 Task: Find connections with filter location Niagara Falls with filter topic #Saaswith filter profile language Spanish with filter current company Wieden + Kennedy with filter school Principal L N Welingkar Institute of Management Development and Research L. N. Road, Opp. Matunga Gymkhana, Matunga (Central) Mumbai 400 019 with filter industry Book Publishing with filter service category Property Management with filter keywords title Tutor/Online Tutor
Action: Mouse moved to (250, 313)
Screenshot: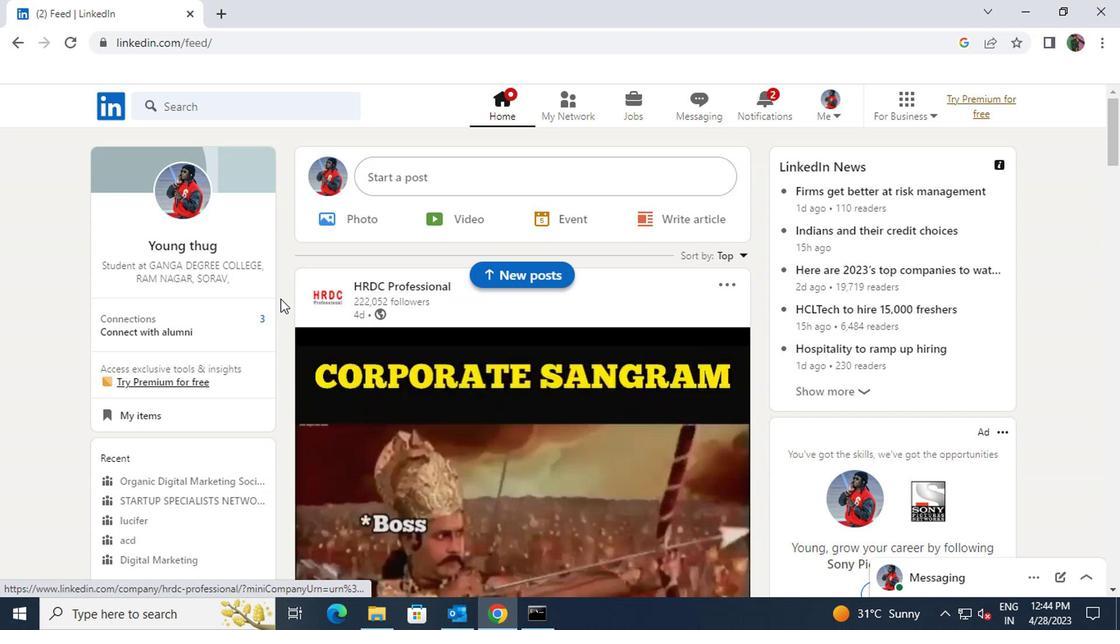 
Action: Mouse pressed left at (250, 313)
Screenshot: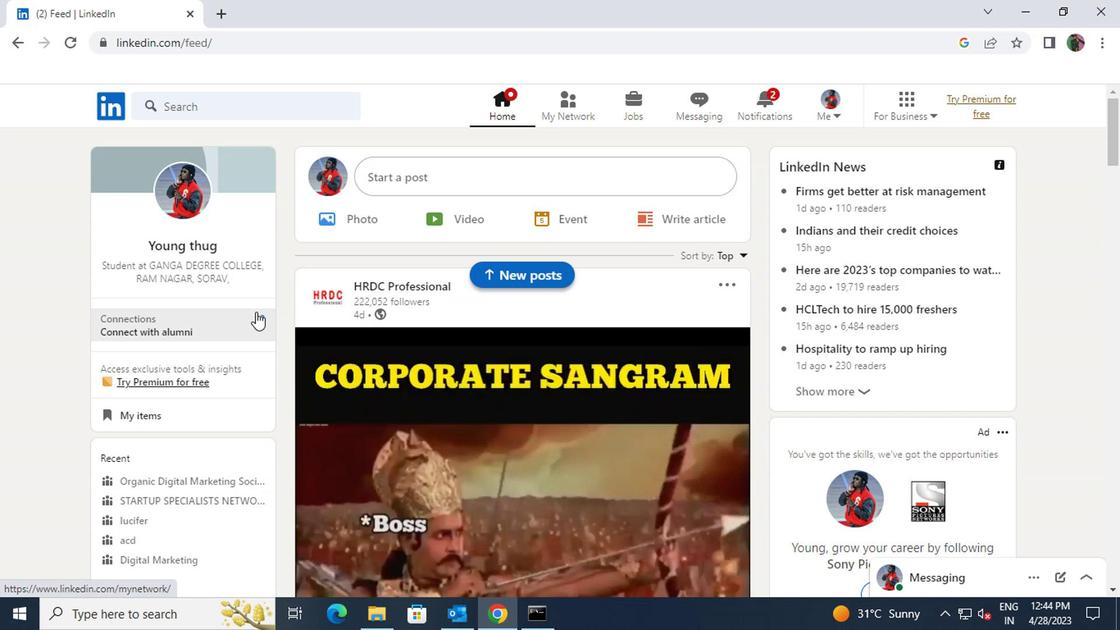 
Action: Mouse moved to (297, 196)
Screenshot: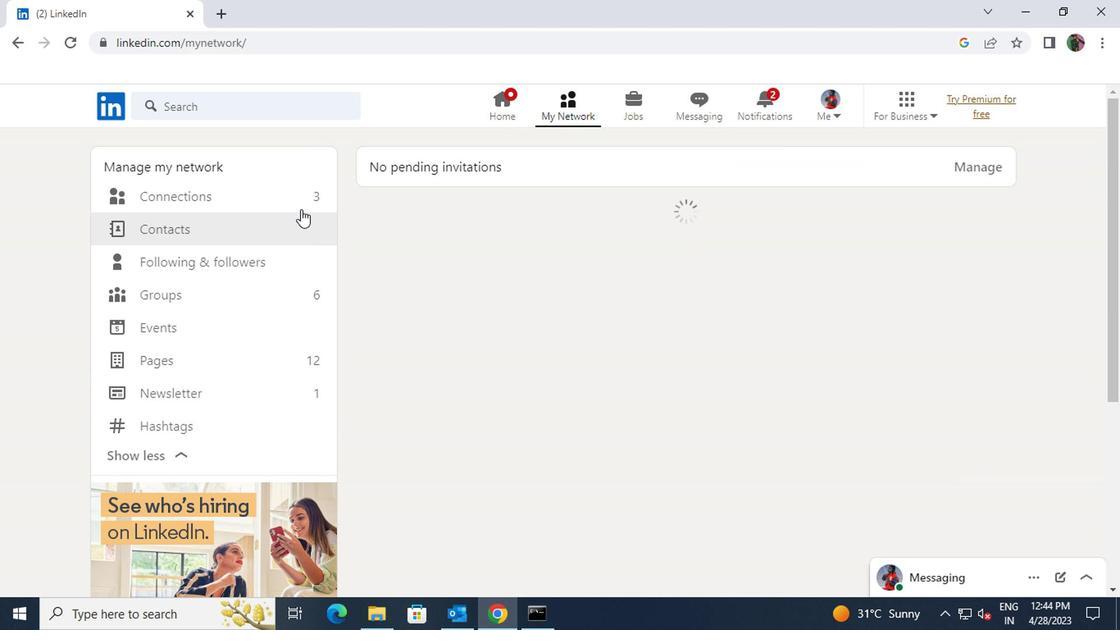 
Action: Mouse pressed left at (297, 196)
Screenshot: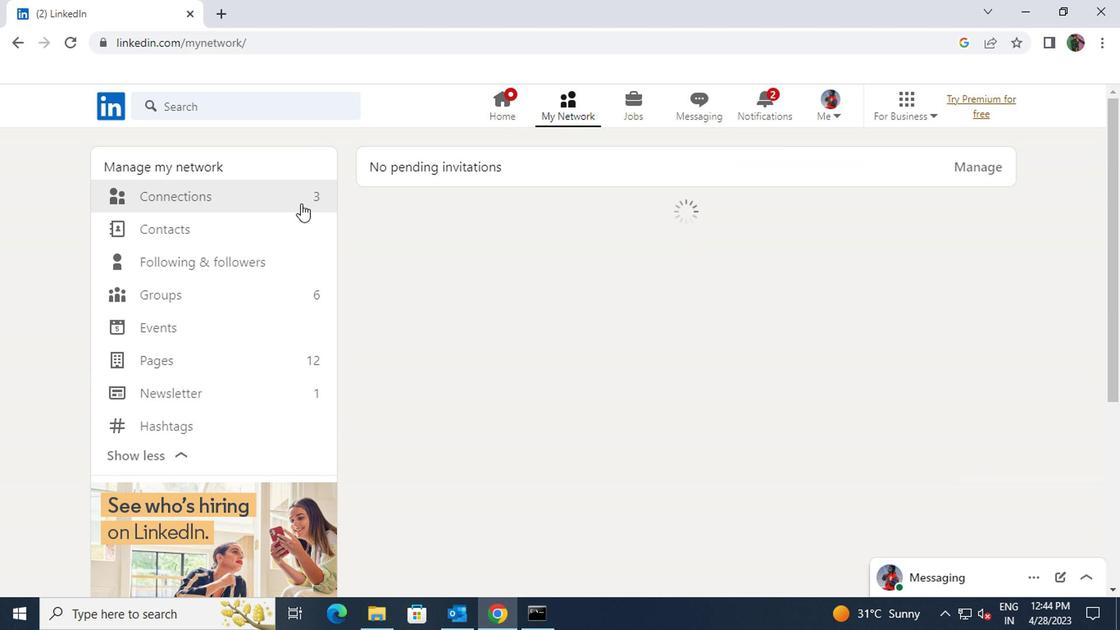 
Action: Mouse moved to (643, 197)
Screenshot: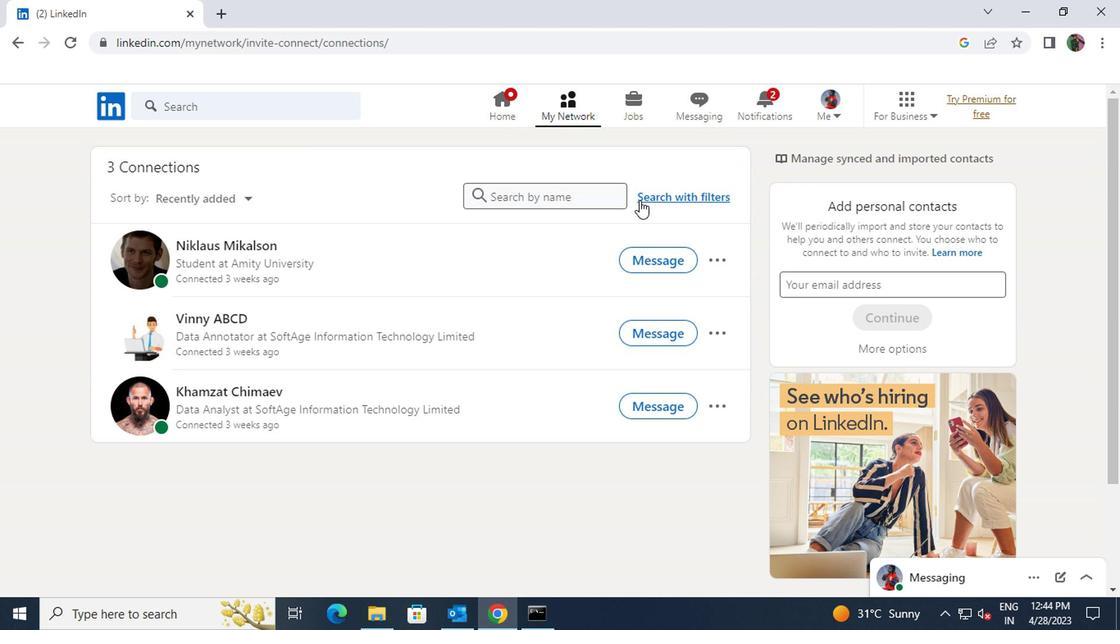 
Action: Mouse pressed left at (643, 197)
Screenshot: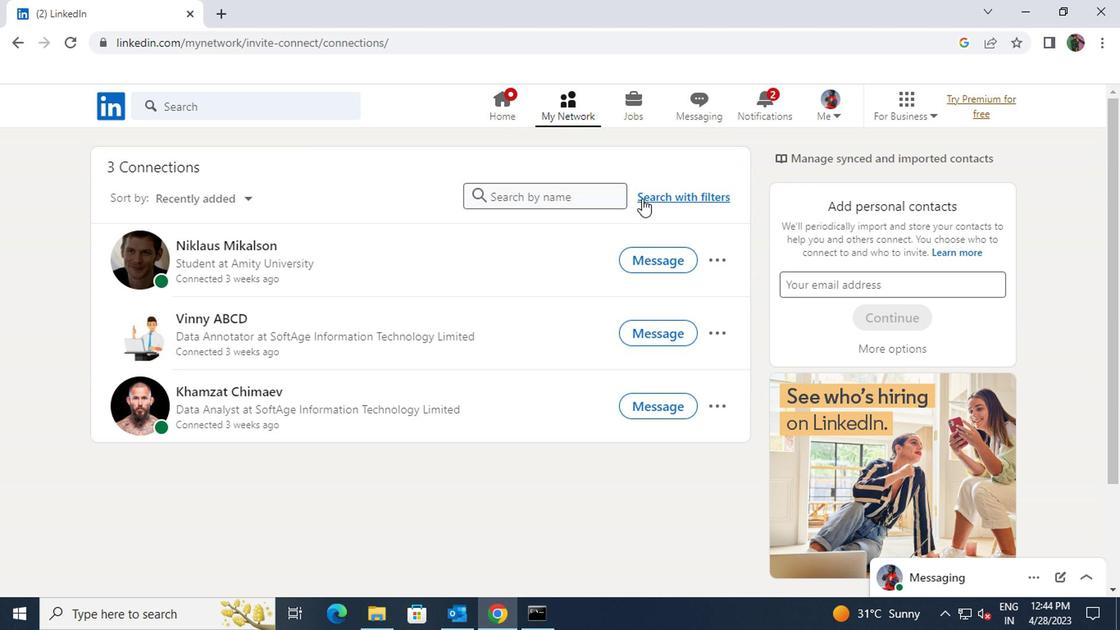 
Action: Mouse moved to (613, 149)
Screenshot: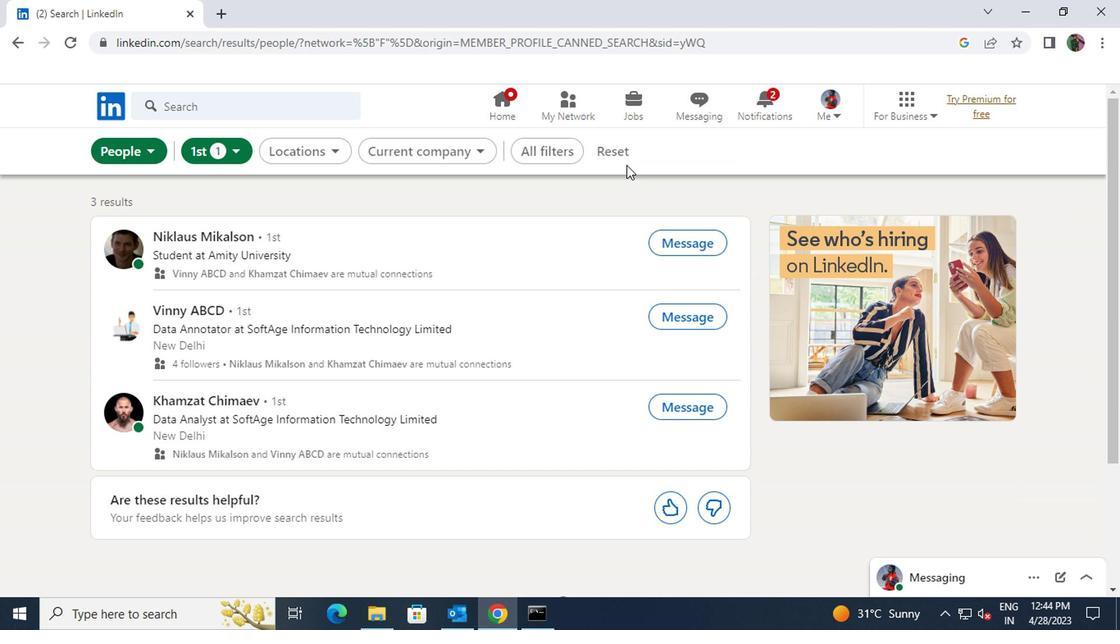 
Action: Mouse pressed left at (613, 149)
Screenshot: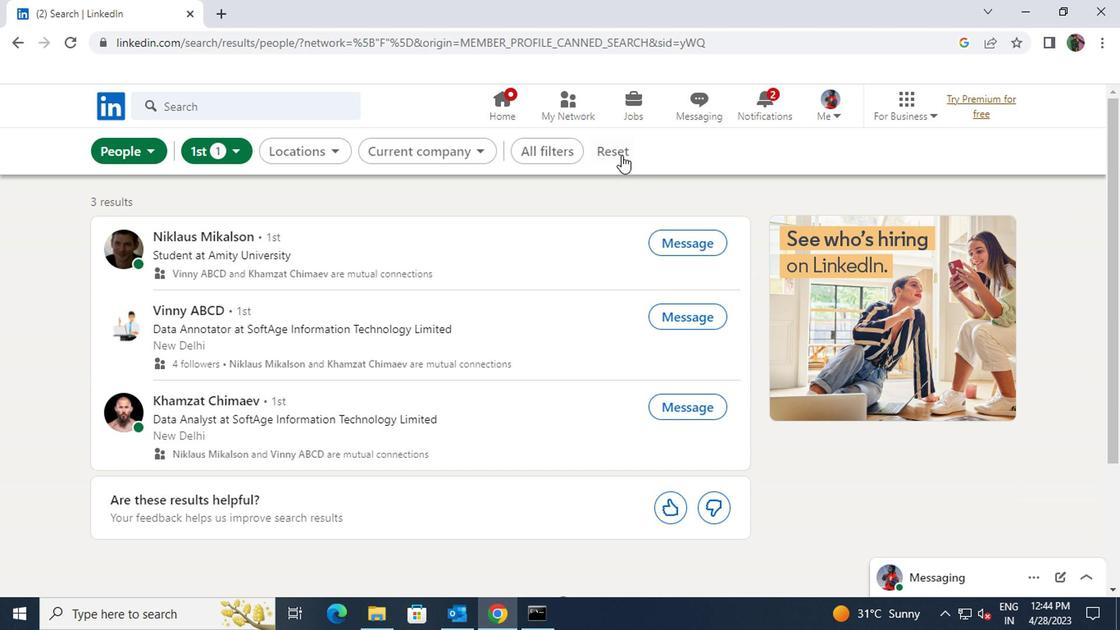 
Action: Mouse moved to (567, 154)
Screenshot: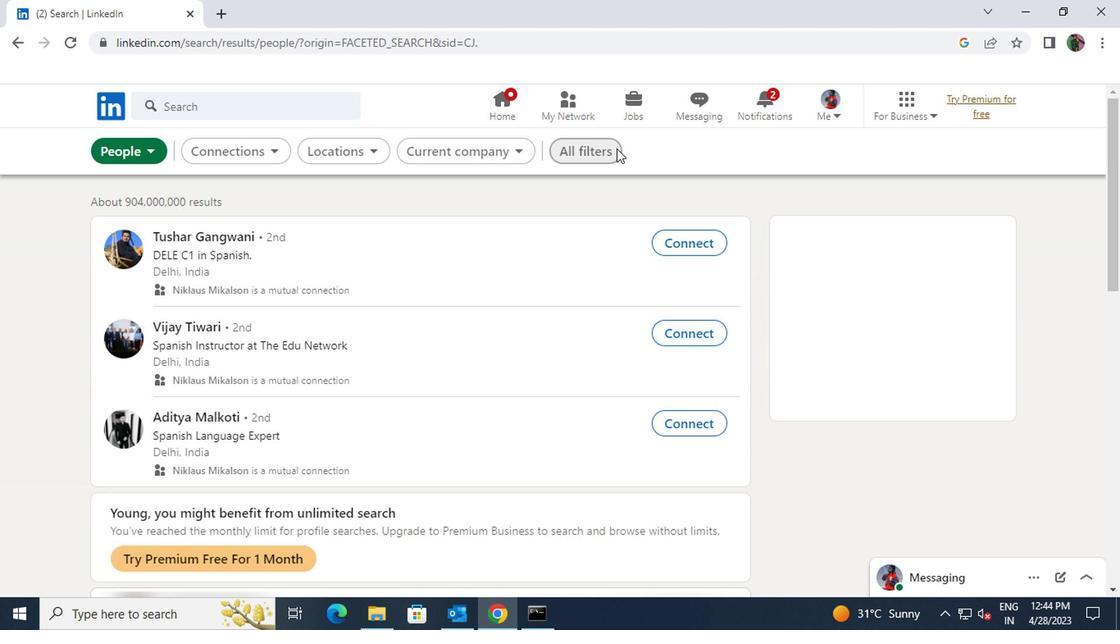 
Action: Mouse pressed left at (567, 154)
Screenshot: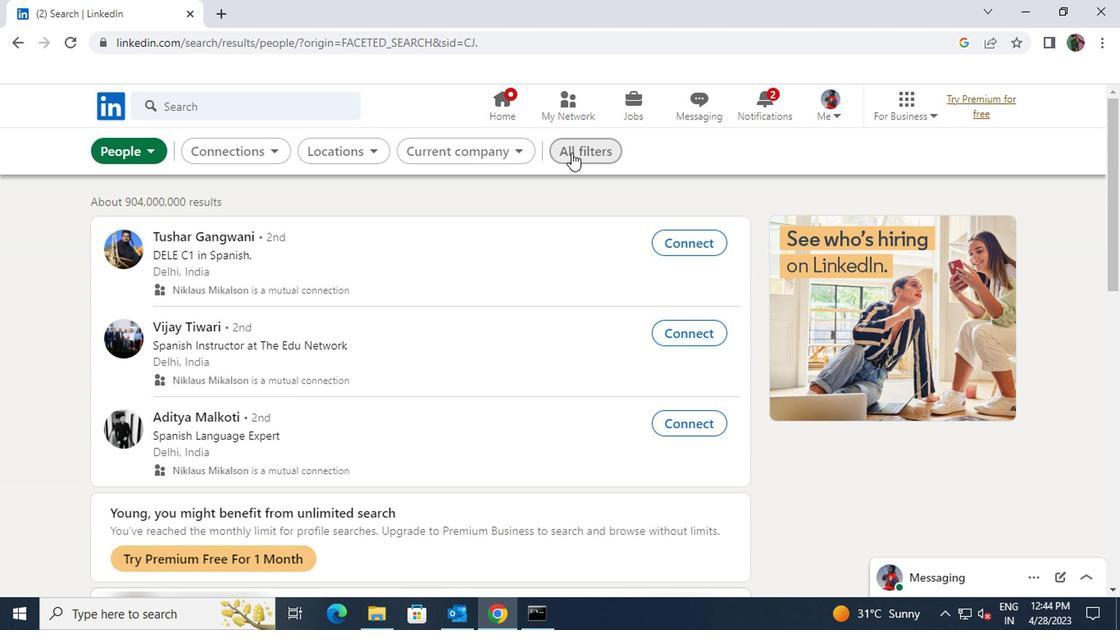 
Action: Mouse moved to (809, 363)
Screenshot: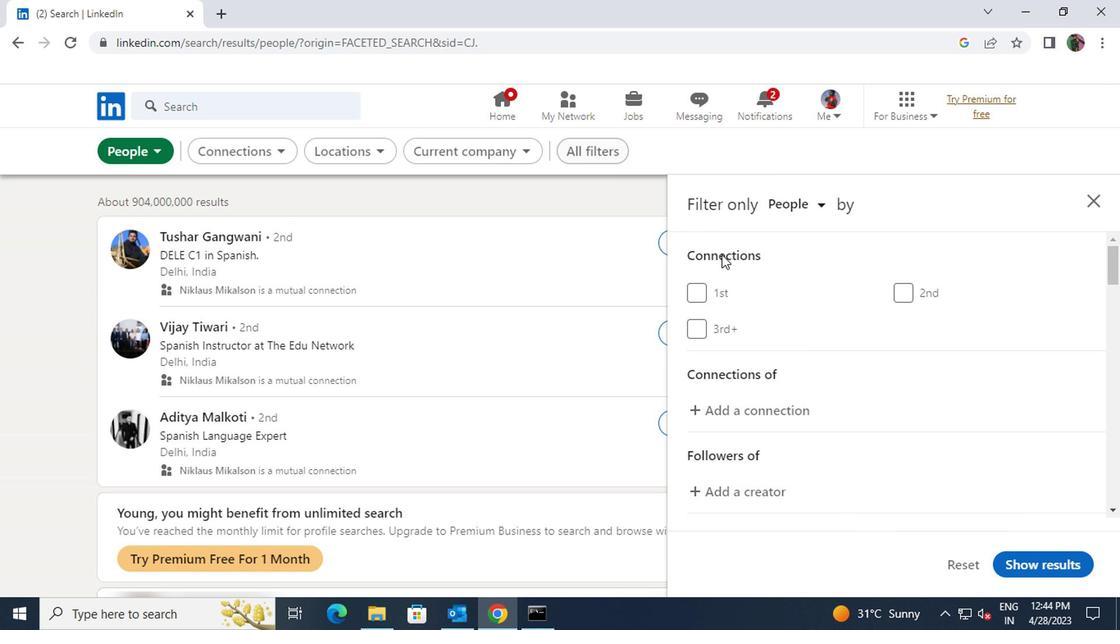 
Action: Mouse scrolled (809, 361) with delta (0, -1)
Screenshot: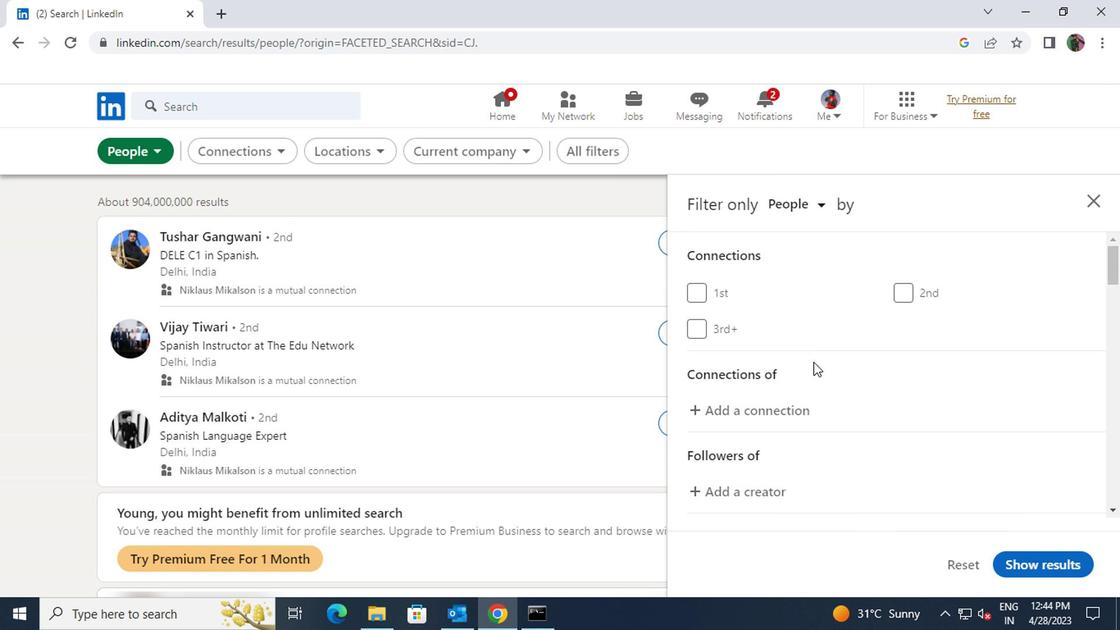 
Action: Mouse scrolled (809, 361) with delta (0, -1)
Screenshot: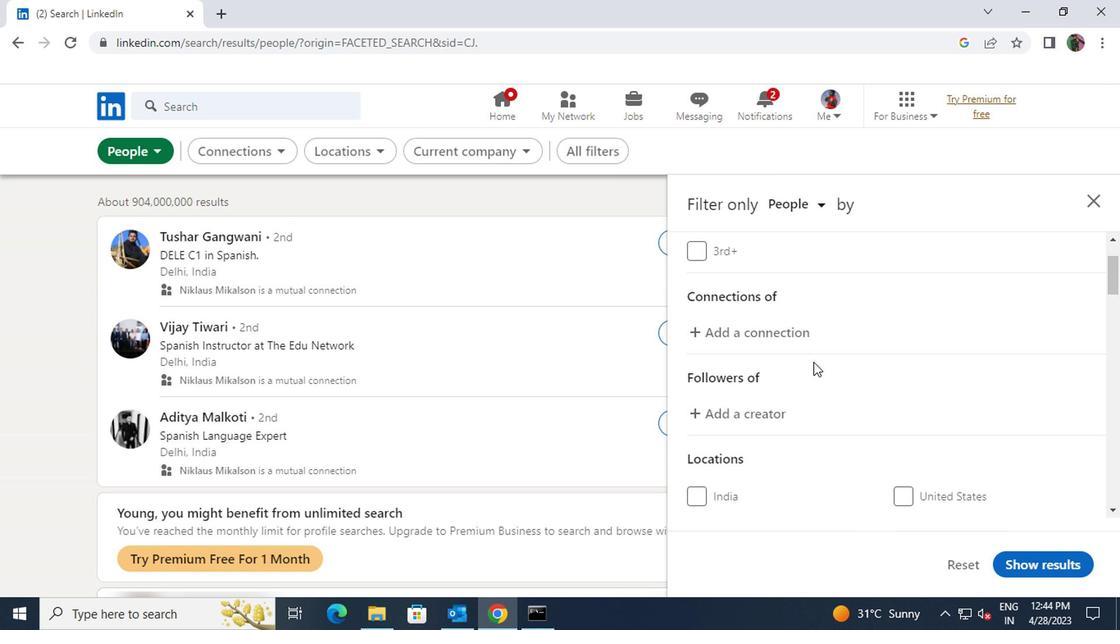 
Action: Mouse scrolled (809, 361) with delta (0, -1)
Screenshot: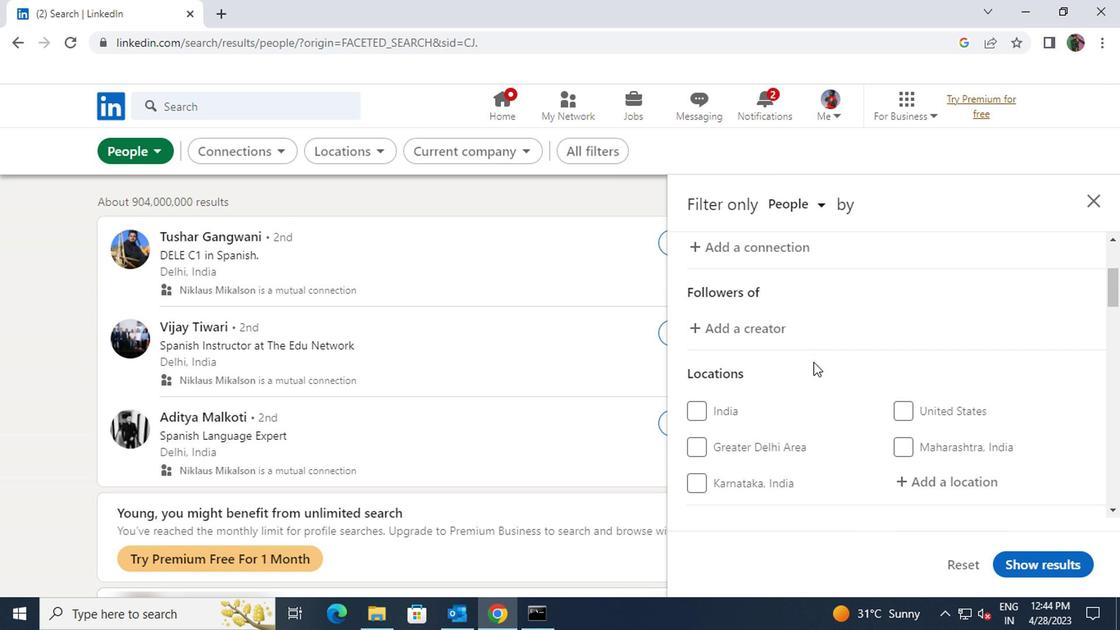 
Action: Mouse moved to (896, 390)
Screenshot: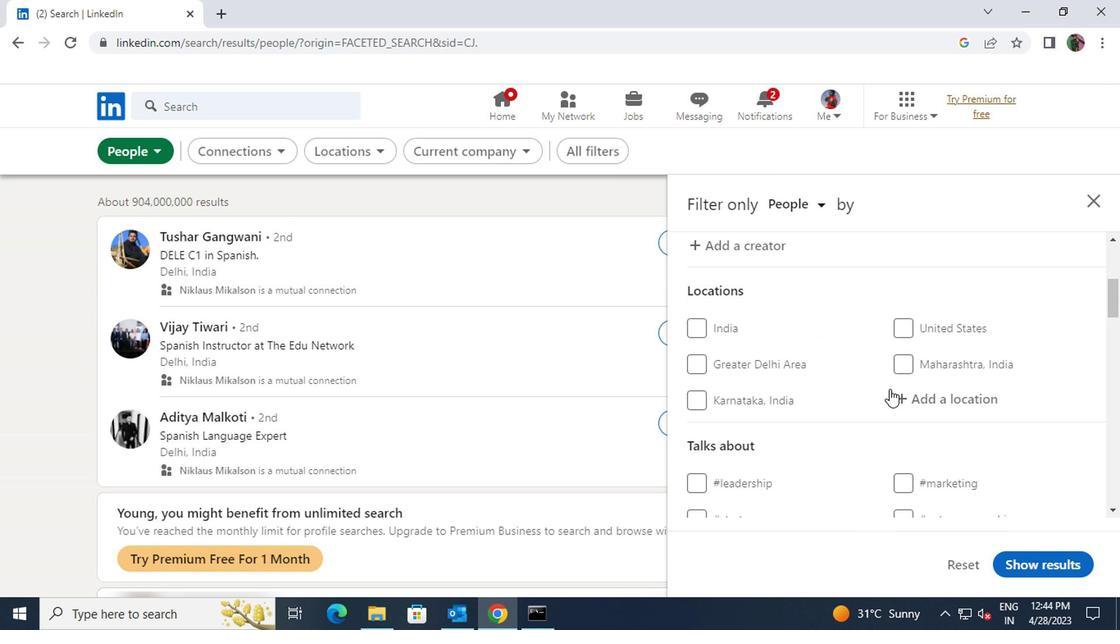 
Action: Mouse pressed left at (896, 390)
Screenshot: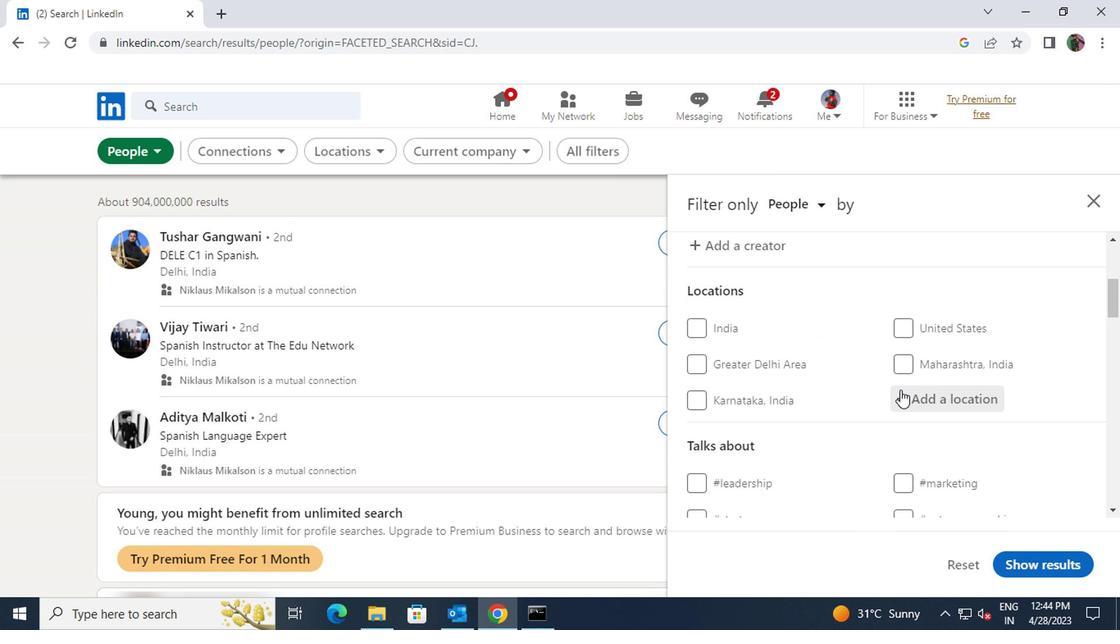 
Action: Key pressed <Key.shift>NIAGARA<Key.space>FALL
Screenshot: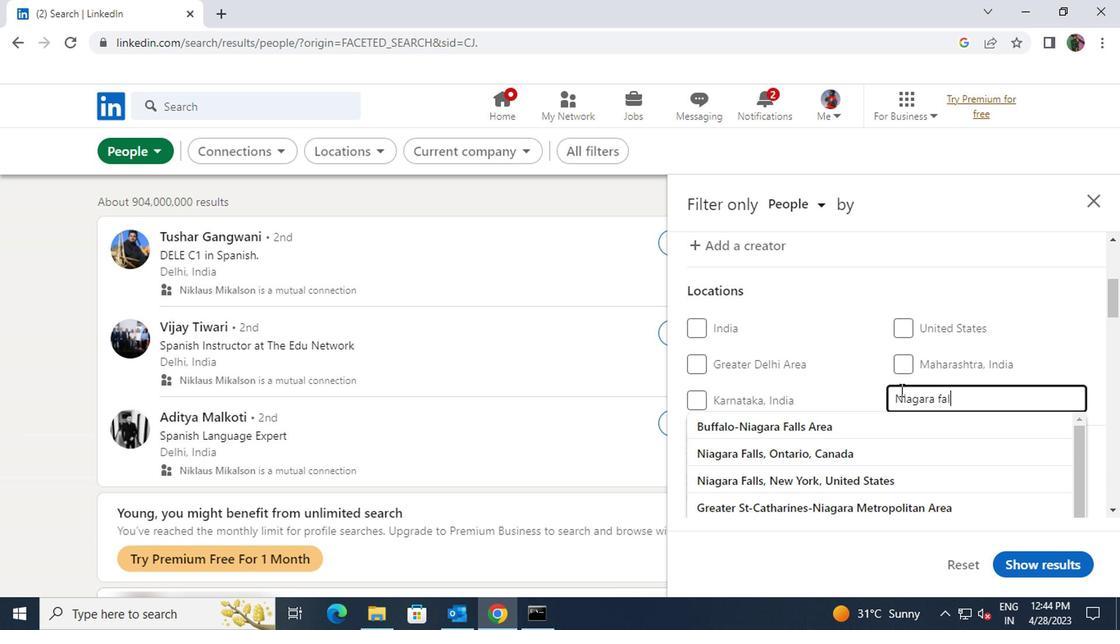 
Action: Mouse moved to (890, 421)
Screenshot: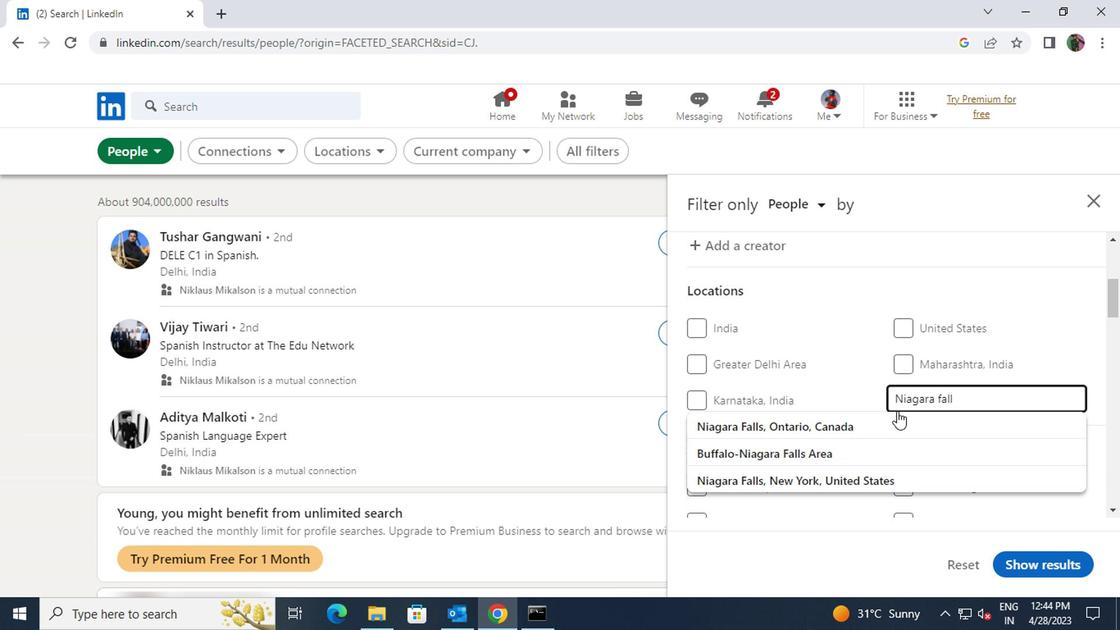 
Action: Mouse pressed left at (890, 421)
Screenshot: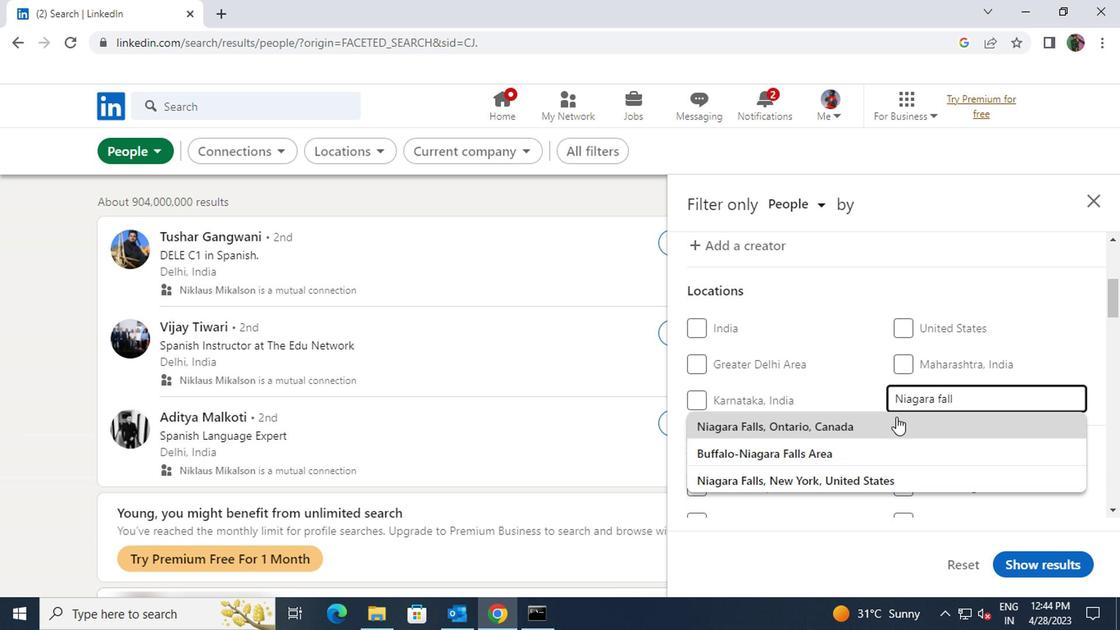 
Action: Mouse scrolled (890, 420) with delta (0, -1)
Screenshot: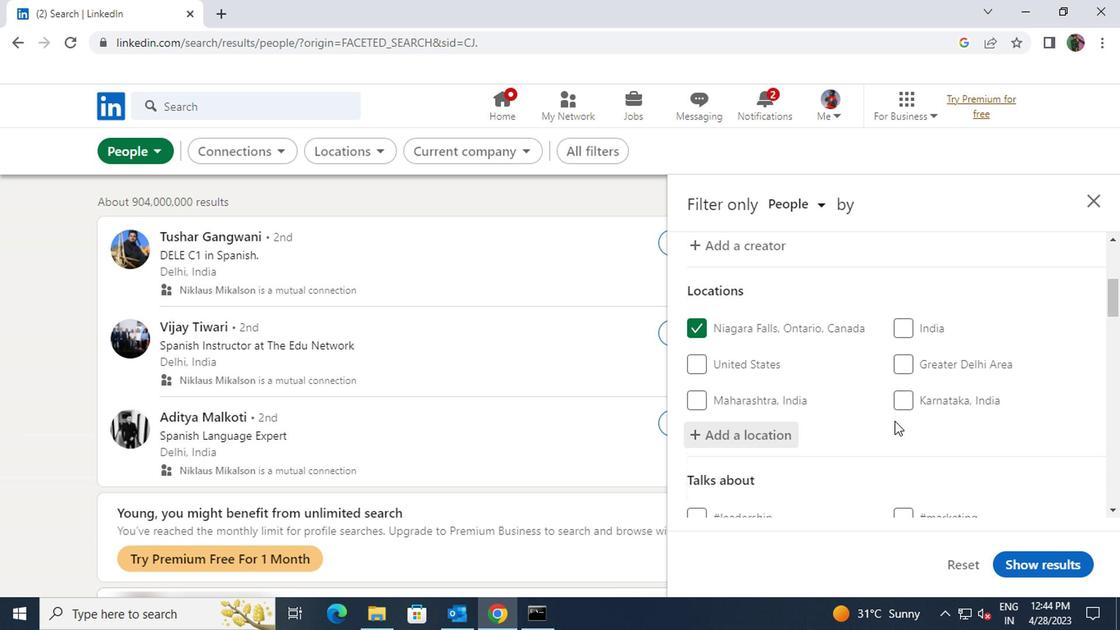 
Action: Mouse scrolled (890, 420) with delta (0, -1)
Screenshot: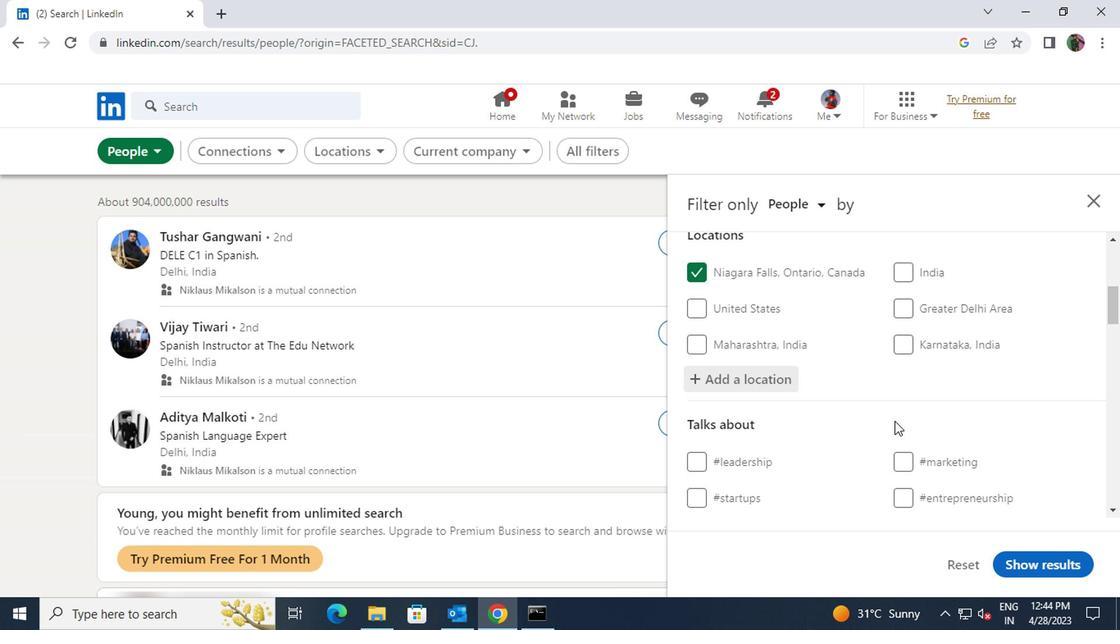 
Action: Mouse moved to (926, 428)
Screenshot: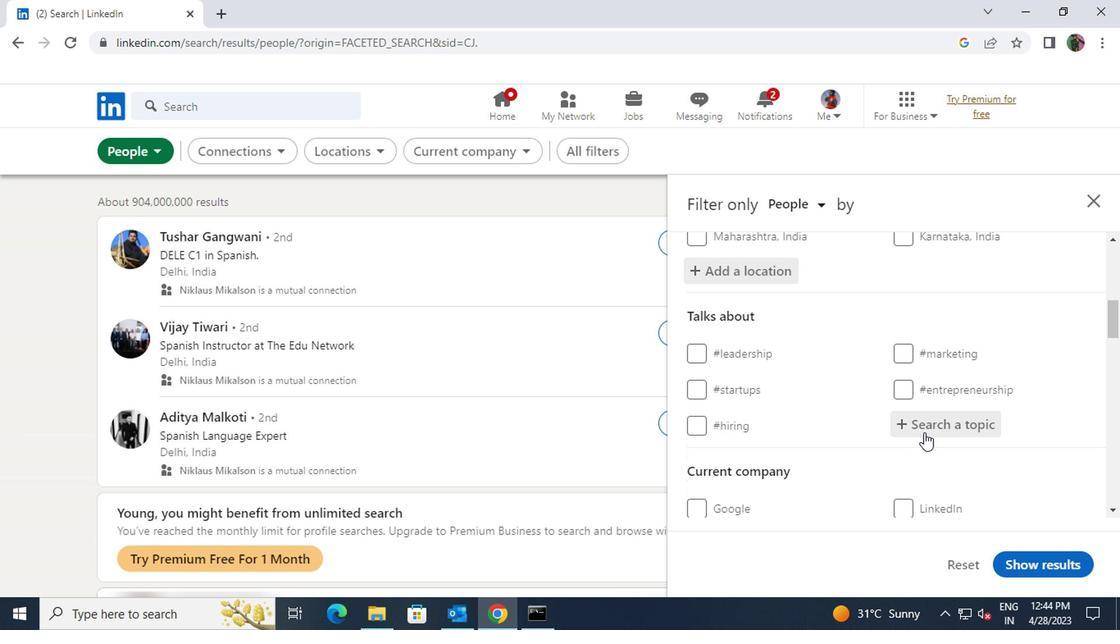 
Action: Mouse pressed left at (926, 428)
Screenshot: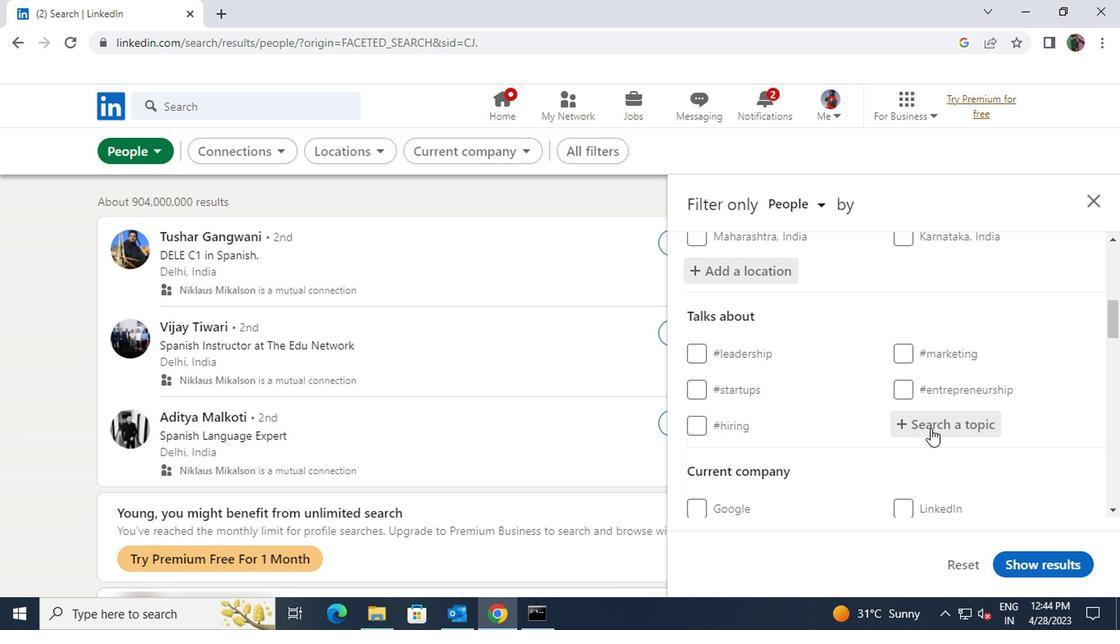 
Action: Key pressed <Key.shift><Key.shift><Key.shift><Key.shift>SAA
Screenshot: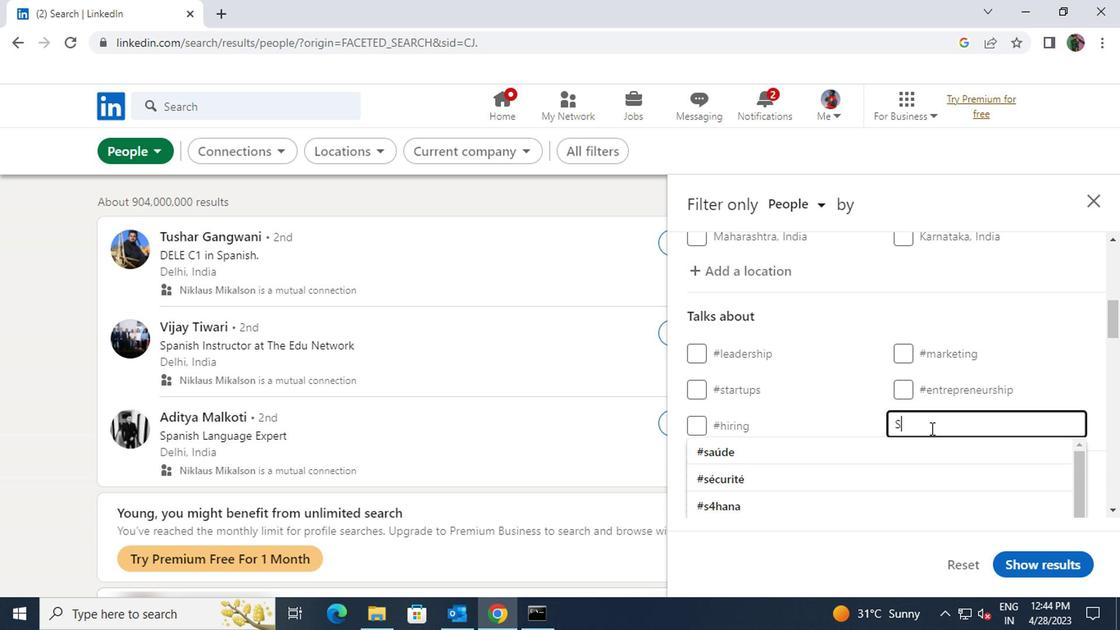 
Action: Mouse moved to (912, 440)
Screenshot: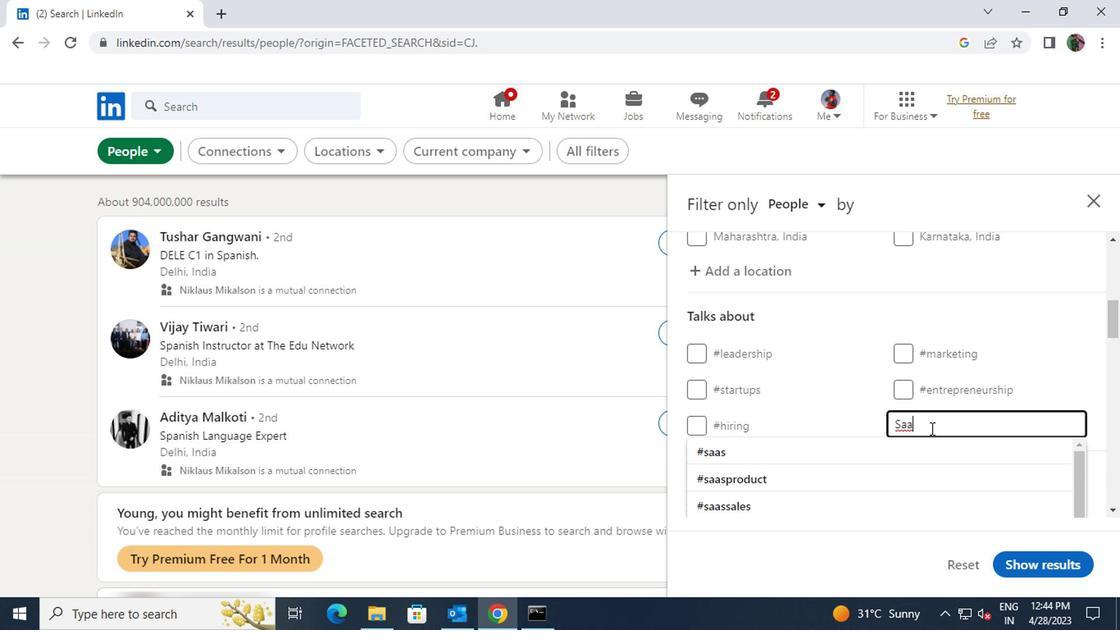 
Action: Mouse pressed left at (912, 440)
Screenshot: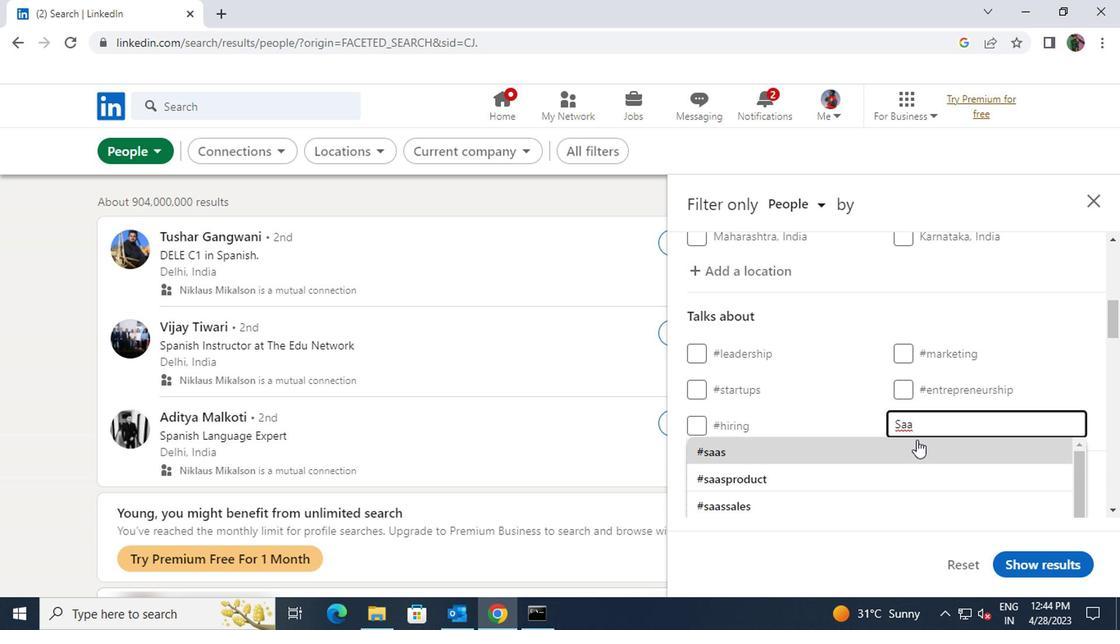 
Action: Mouse scrolled (912, 440) with delta (0, 0)
Screenshot: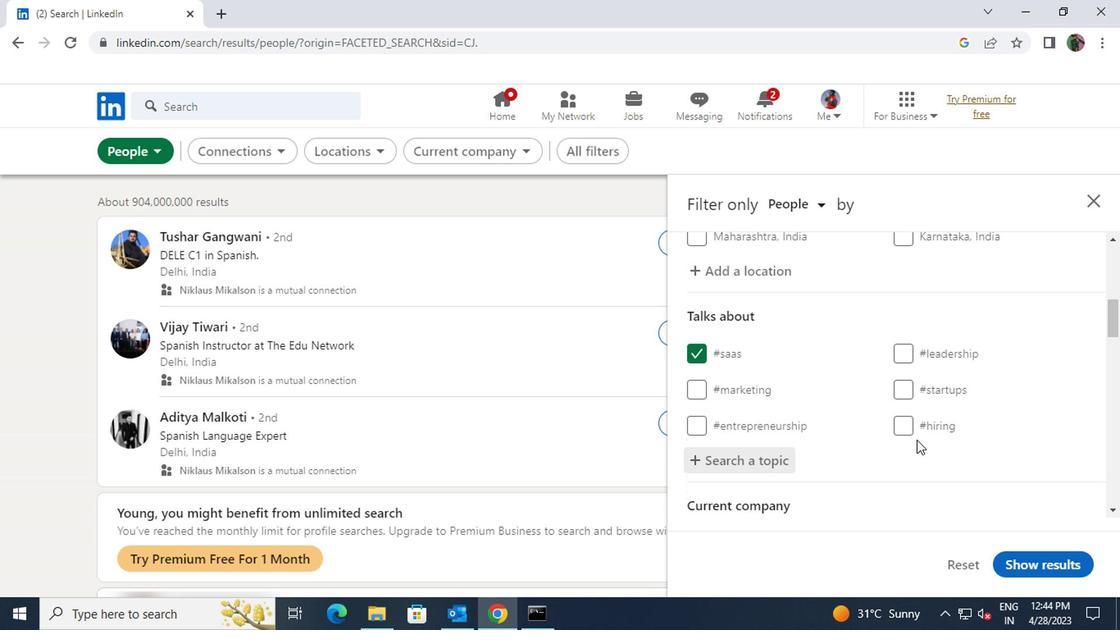 
Action: Mouse scrolled (912, 440) with delta (0, 0)
Screenshot: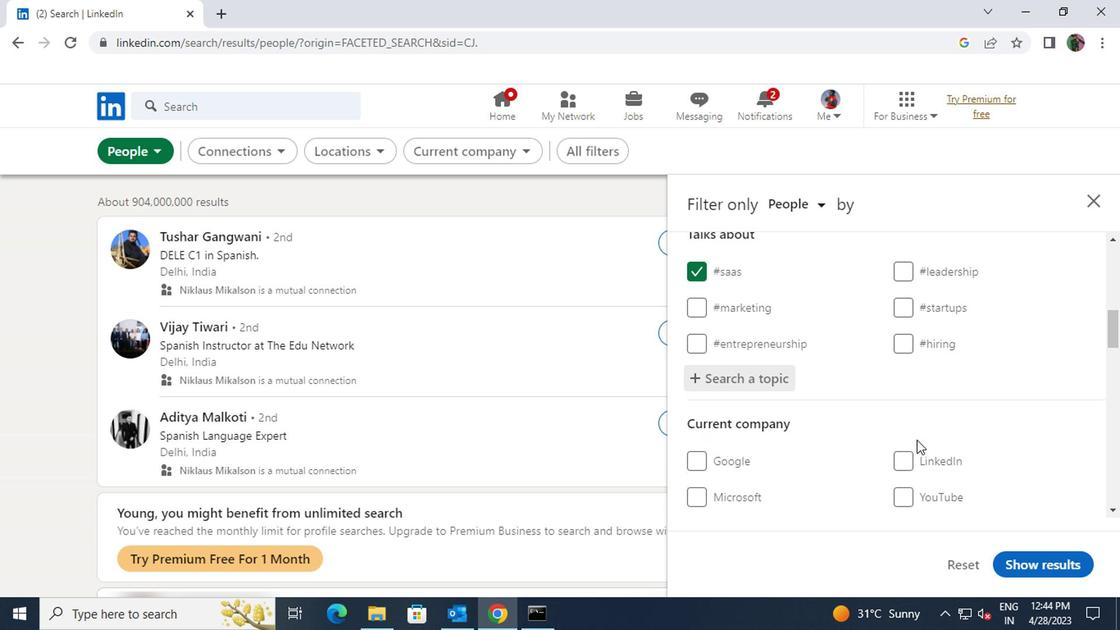 
Action: Mouse scrolled (912, 440) with delta (0, 0)
Screenshot: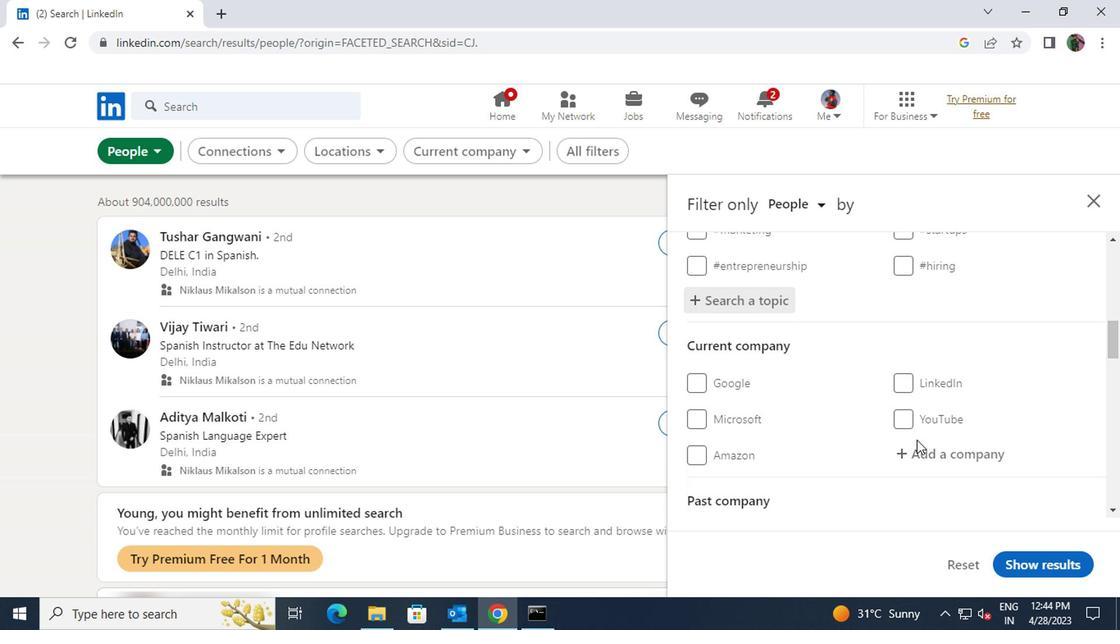 
Action: Mouse scrolled (912, 440) with delta (0, 0)
Screenshot: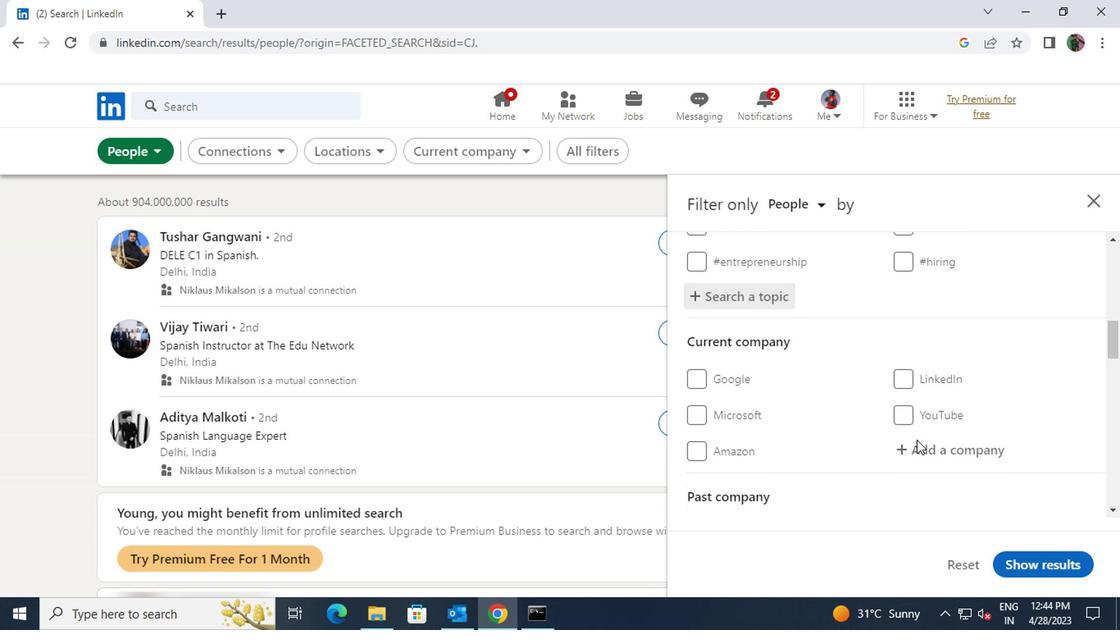 
Action: Mouse scrolled (912, 440) with delta (0, 0)
Screenshot: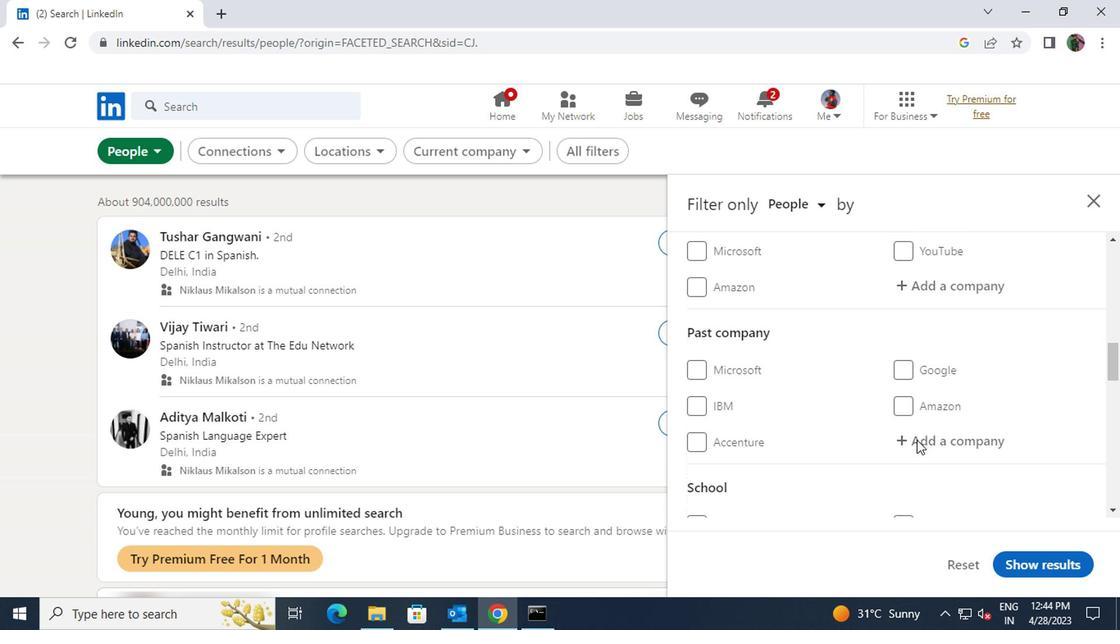 
Action: Mouse scrolled (912, 440) with delta (0, 0)
Screenshot: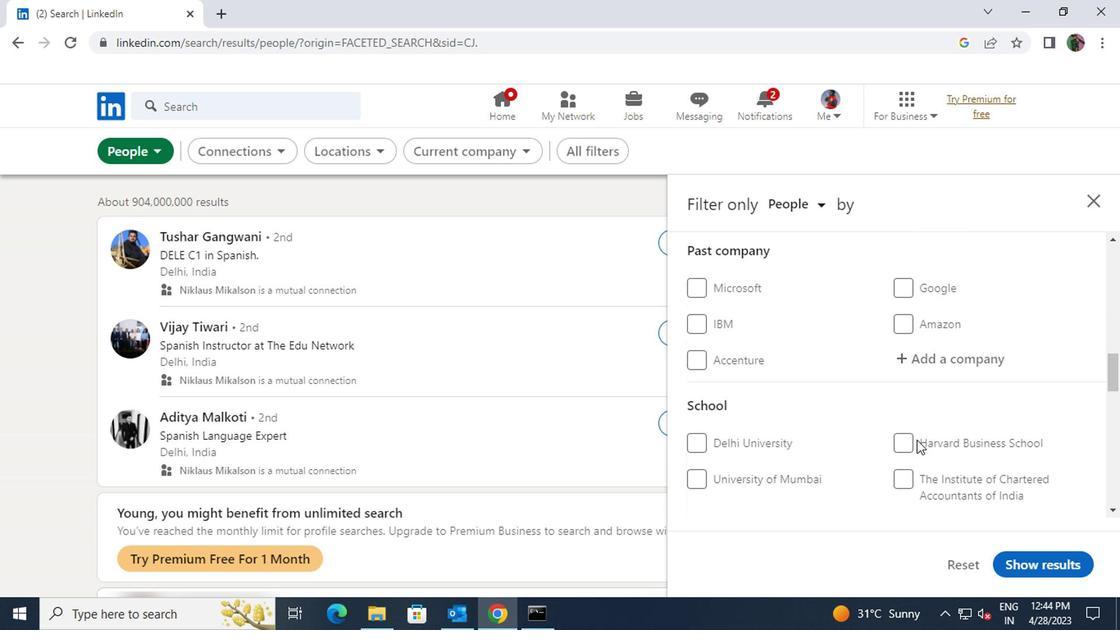 
Action: Mouse scrolled (912, 440) with delta (0, 0)
Screenshot: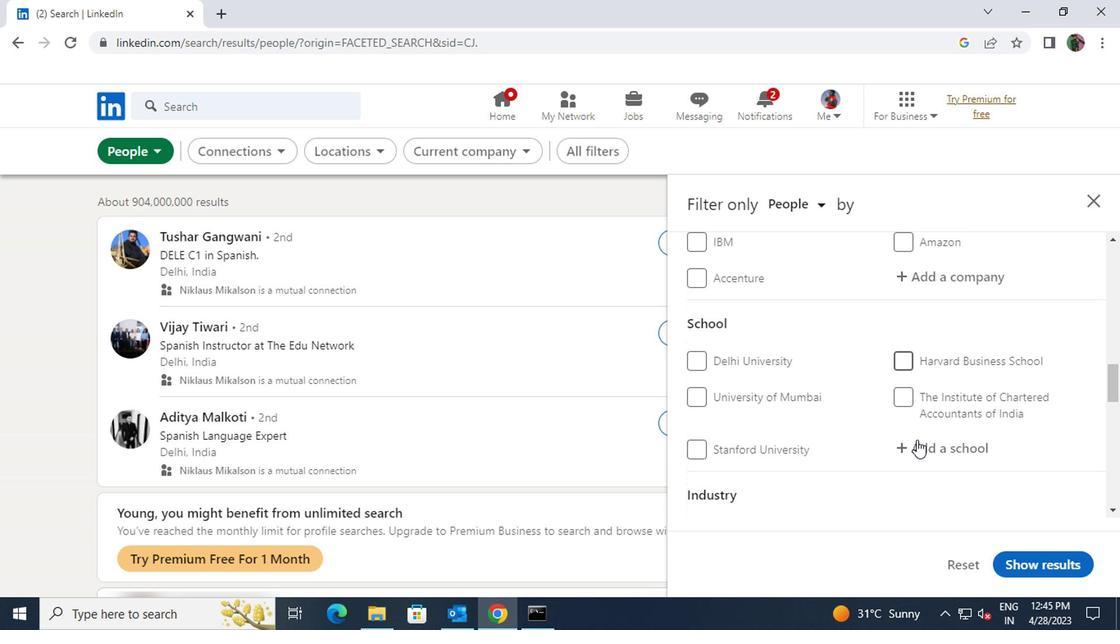 
Action: Mouse scrolled (912, 440) with delta (0, 0)
Screenshot: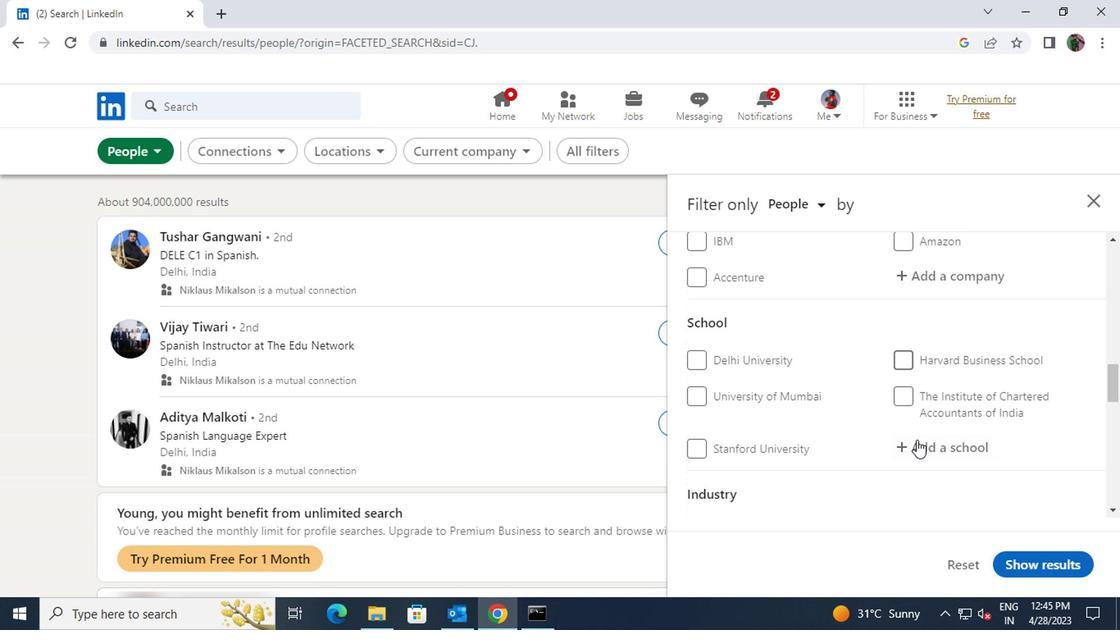 
Action: Mouse scrolled (912, 440) with delta (0, 0)
Screenshot: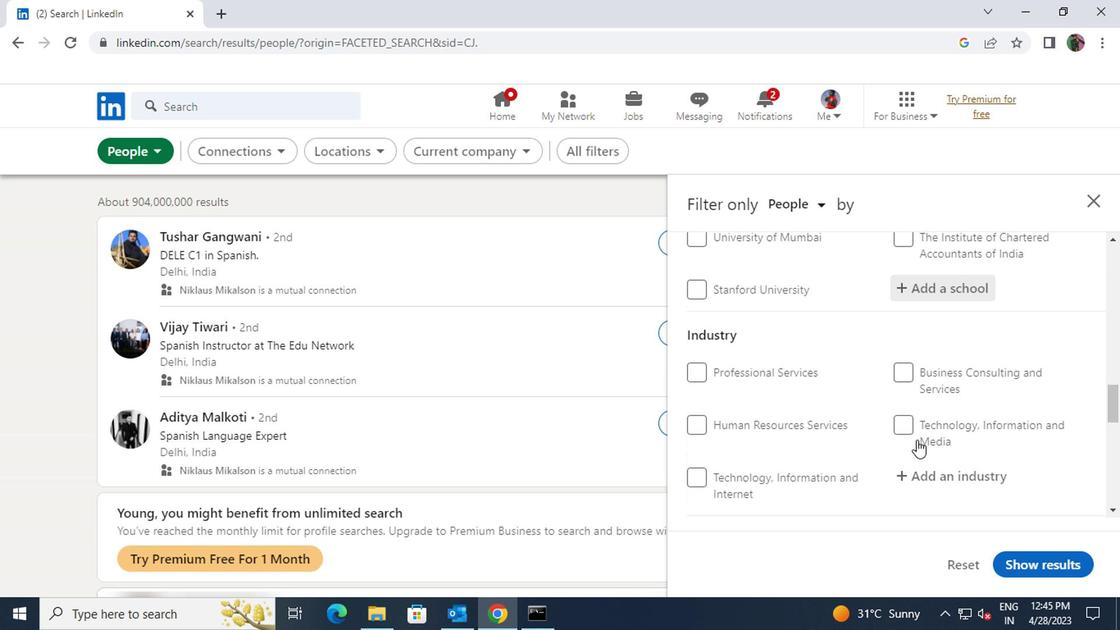 
Action: Mouse scrolled (912, 440) with delta (0, 0)
Screenshot: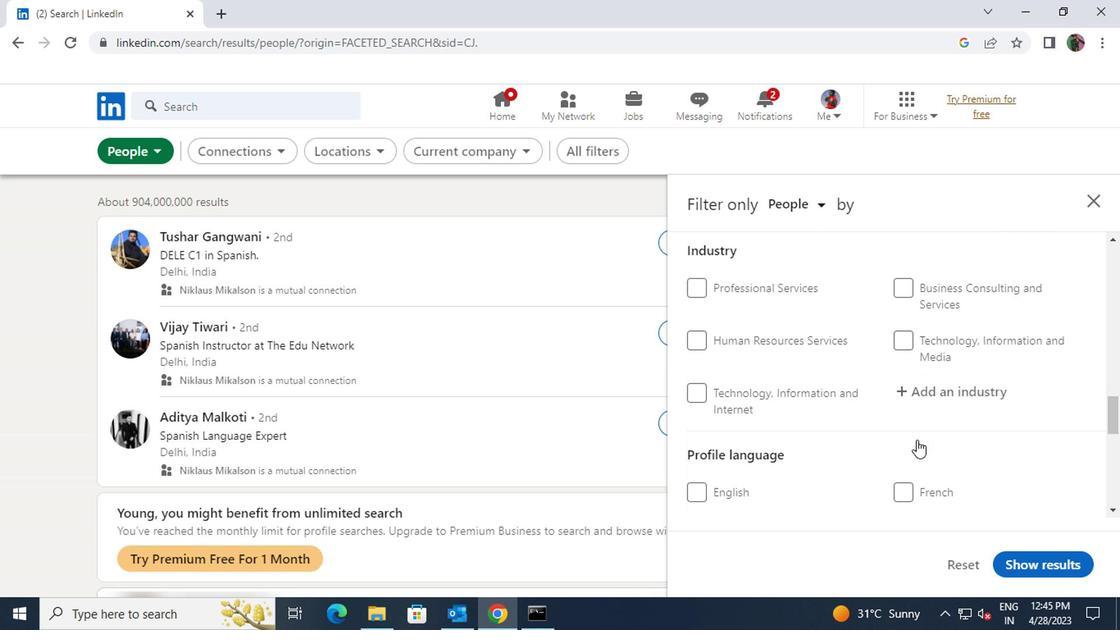 
Action: Mouse moved to (693, 444)
Screenshot: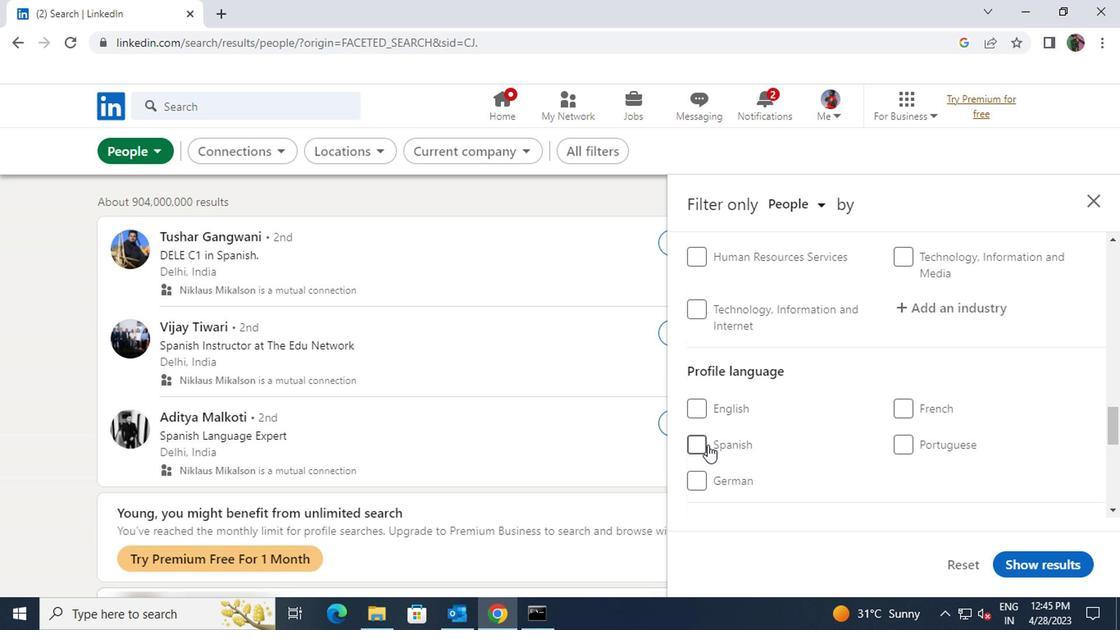 
Action: Mouse pressed left at (693, 444)
Screenshot: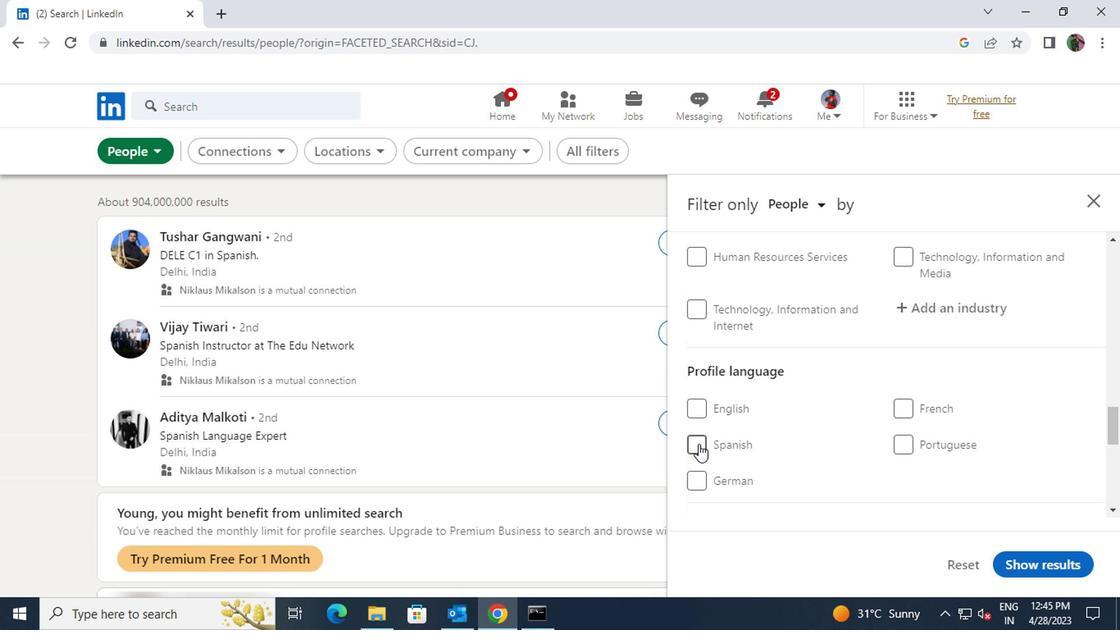 
Action: Mouse moved to (855, 444)
Screenshot: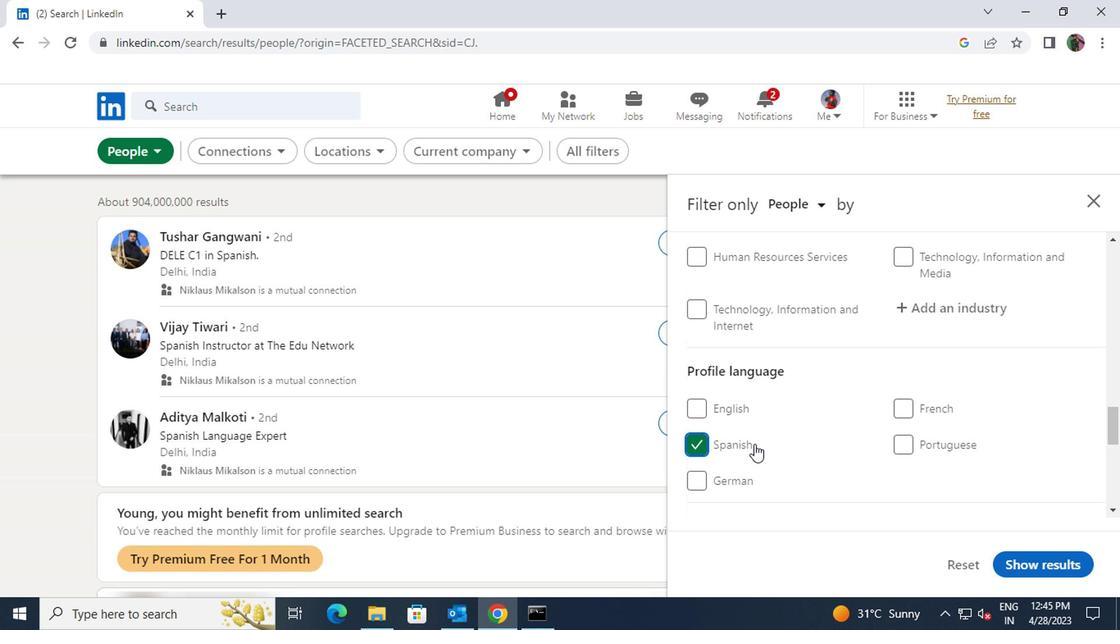 
Action: Mouse scrolled (855, 445) with delta (0, 0)
Screenshot: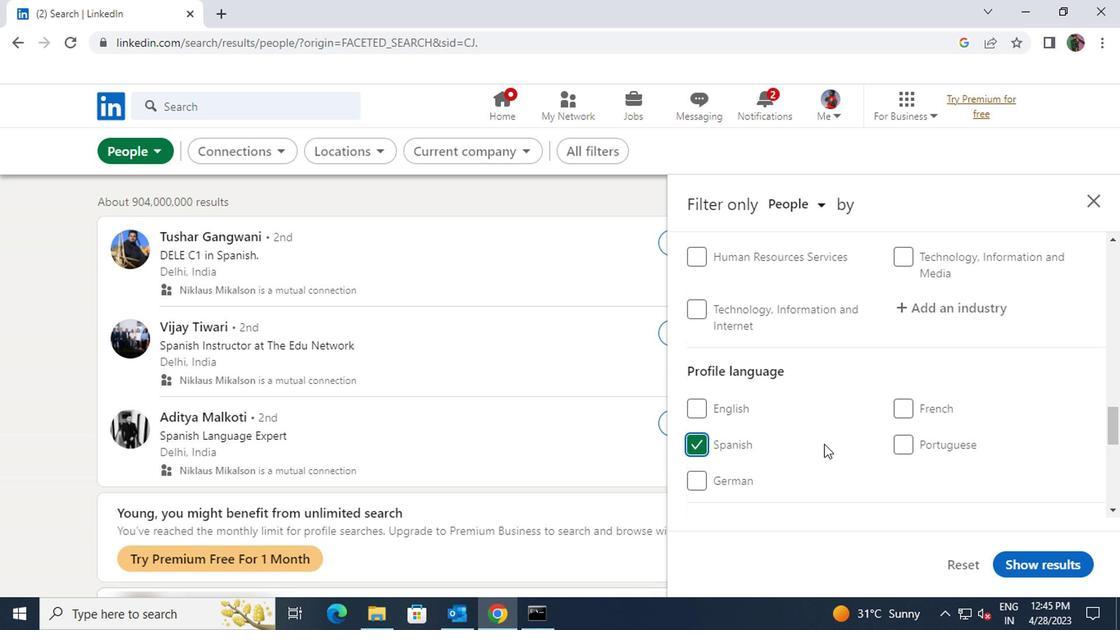 
Action: Mouse scrolled (855, 445) with delta (0, 0)
Screenshot: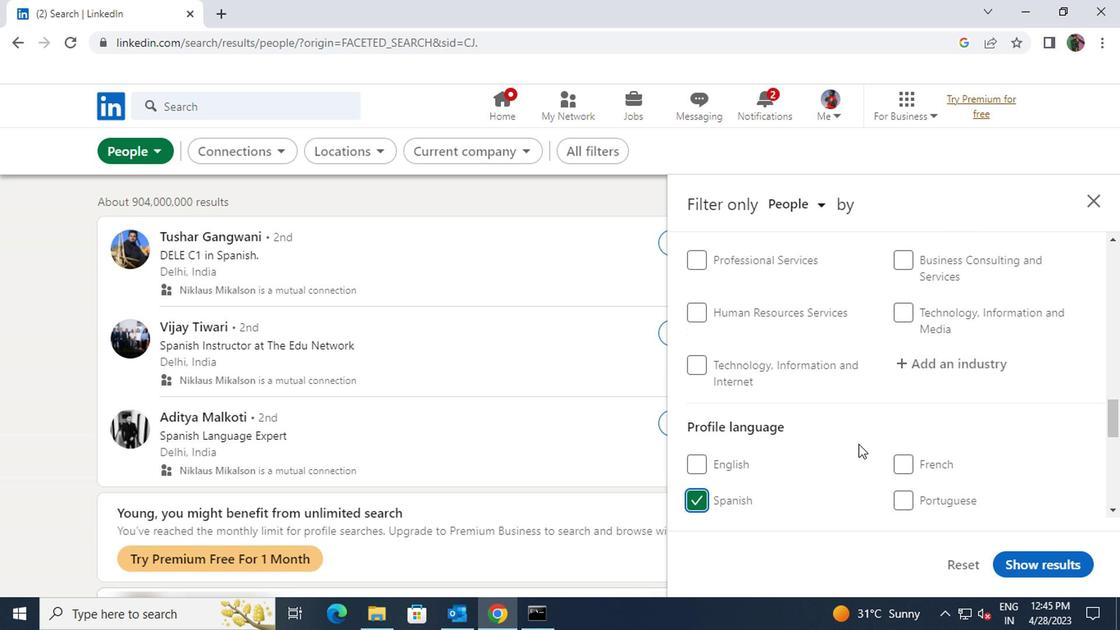
Action: Mouse scrolled (855, 445) with delta (0, 0)
Screenshot: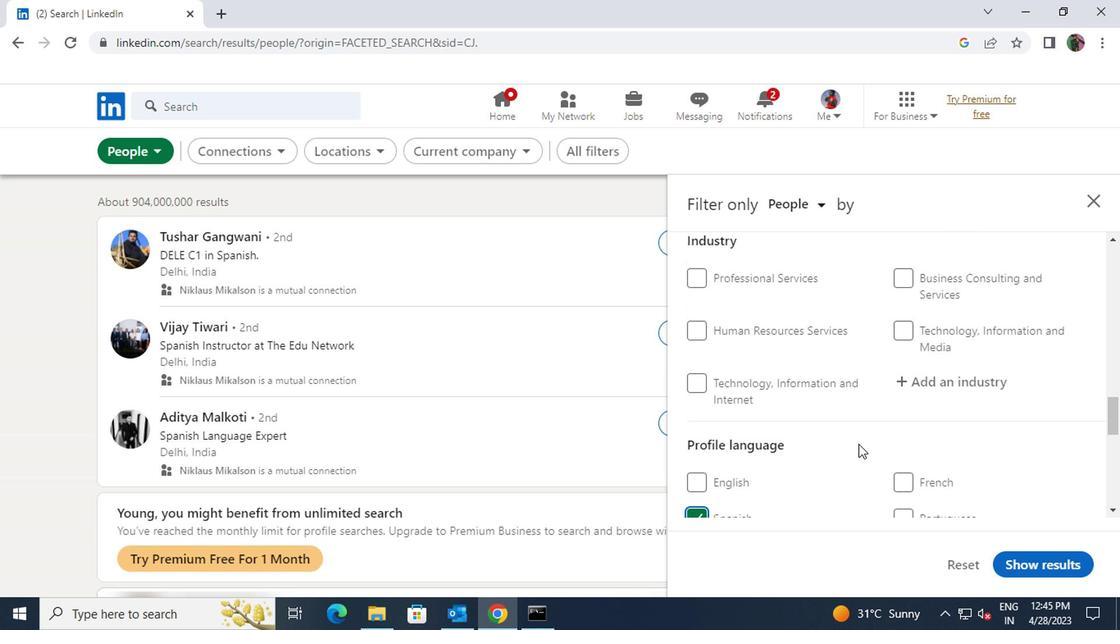 
Action: Mouse scrolled (855, 445) with delta (0, 0)
Screenshot: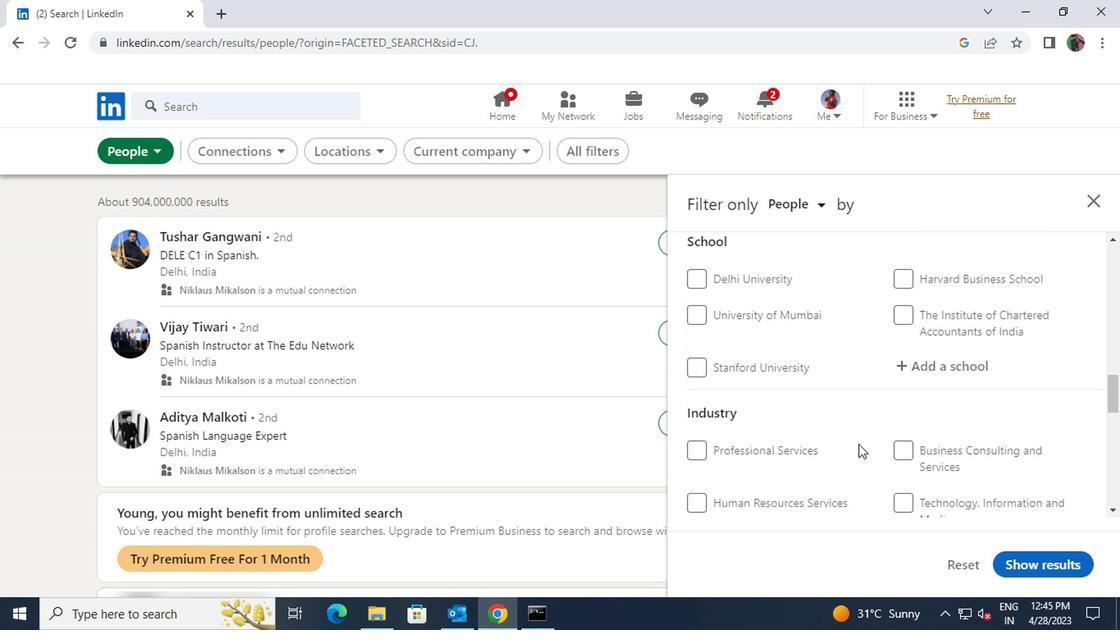 
Action: Mouse scrolled (855, 445) with delta (0, 0)
Screenshot: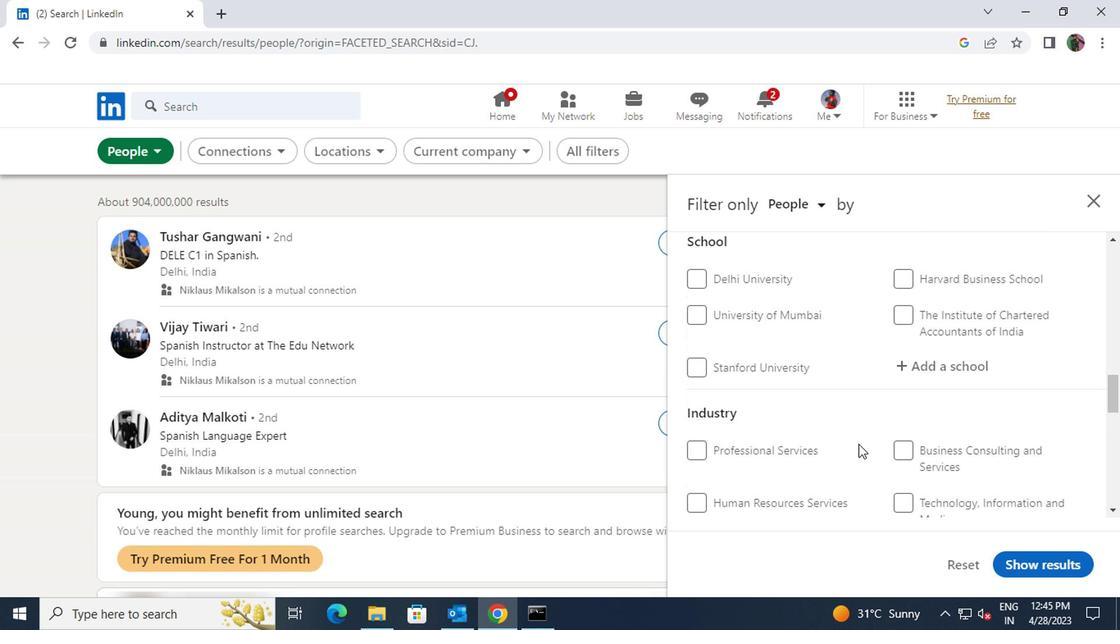 
Action: Mouse scrolled (855, 445) with delta (0, 0)
Screenshot: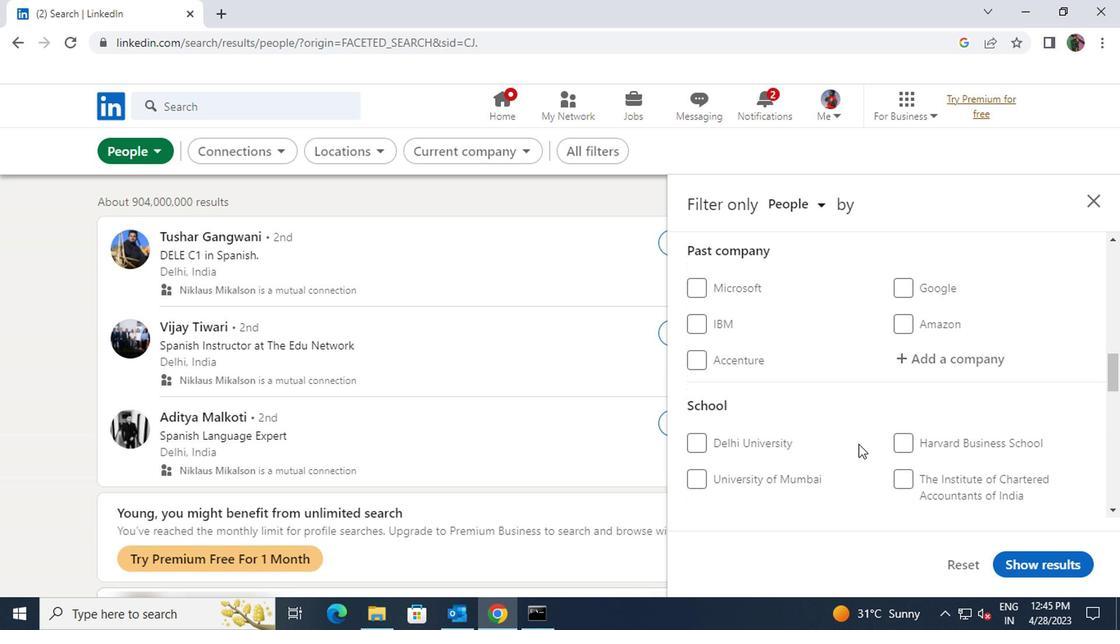 
Action: Mouse scrolled (855, 445) with delta (0, 0)
Screenshot: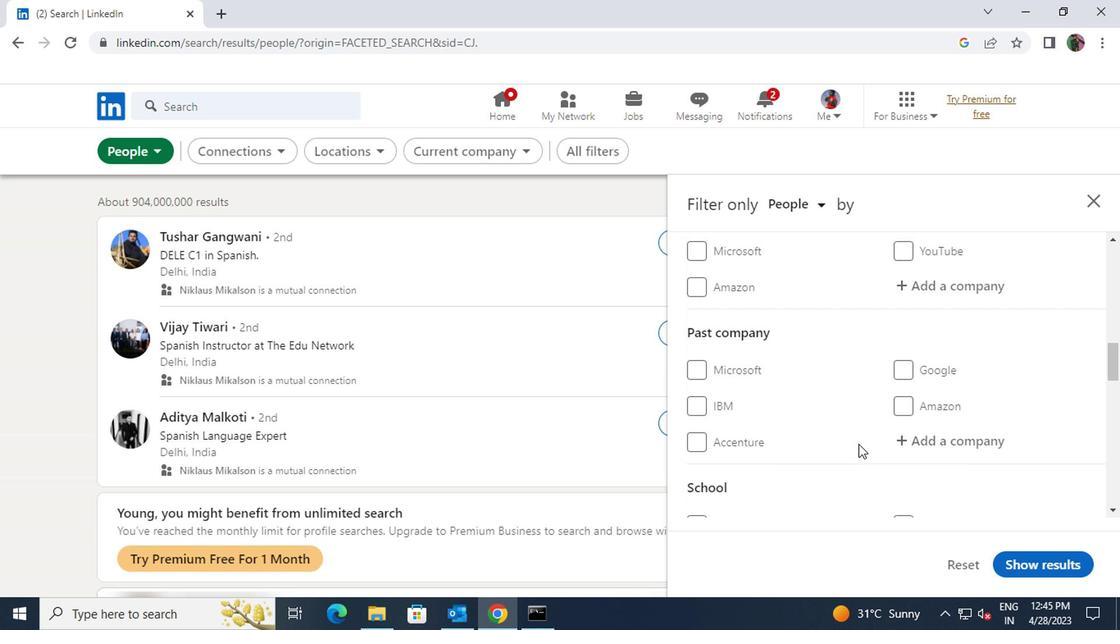 
Action: Mouse scrolled (855, 445) with delta (0, 0)
Screenshot: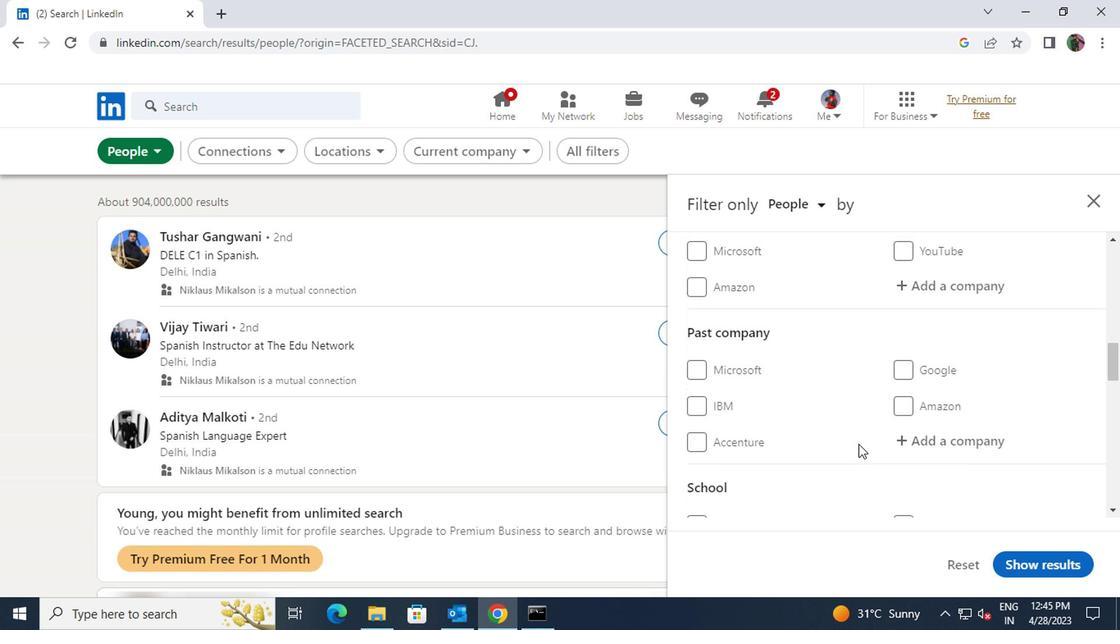 
Action: Mouse moved to (912, 451)
Screenshot: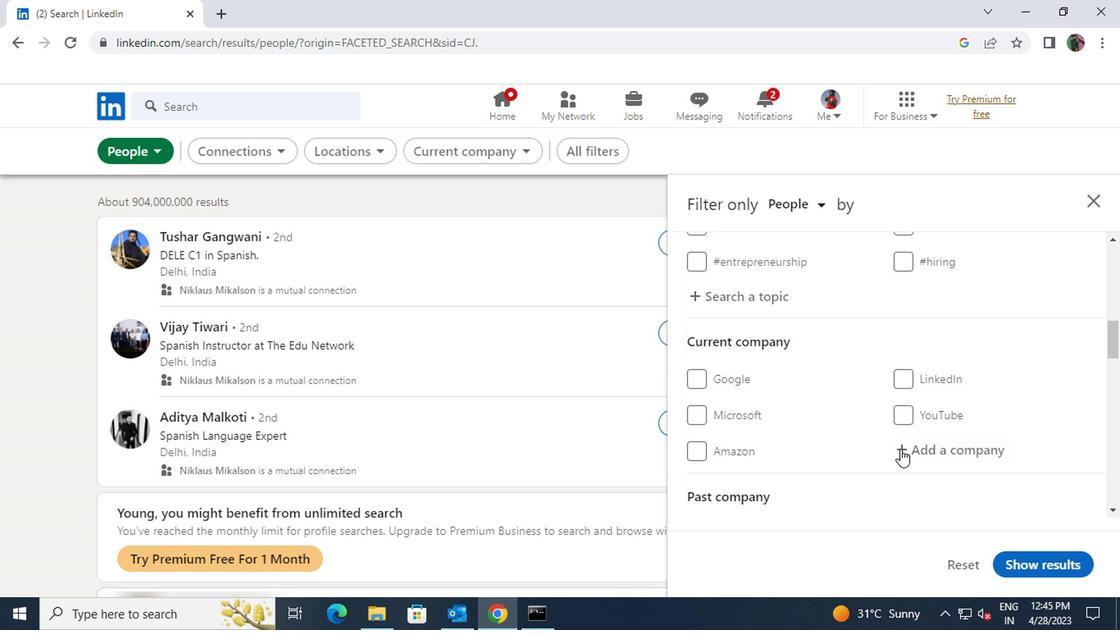 
Action: Mouse pressed left at (912, 451)
Screenshot: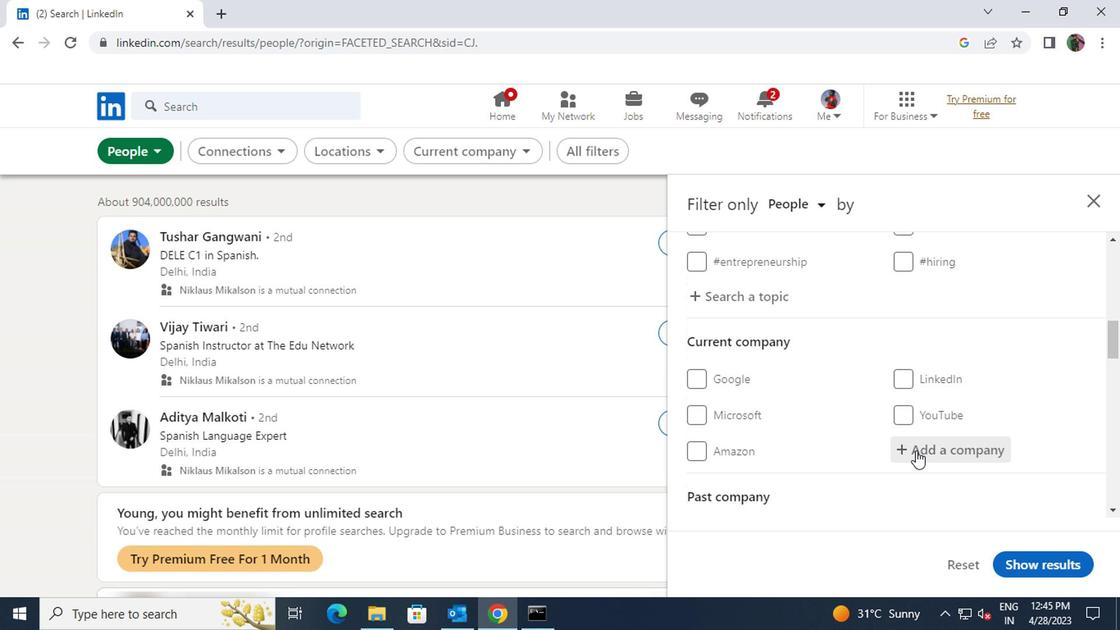 
Action: Key pressed <Key.shift><Key.shift><Key.shift><Key.shift><Key.shift><Key.shift>WIEDEN
Screenshot: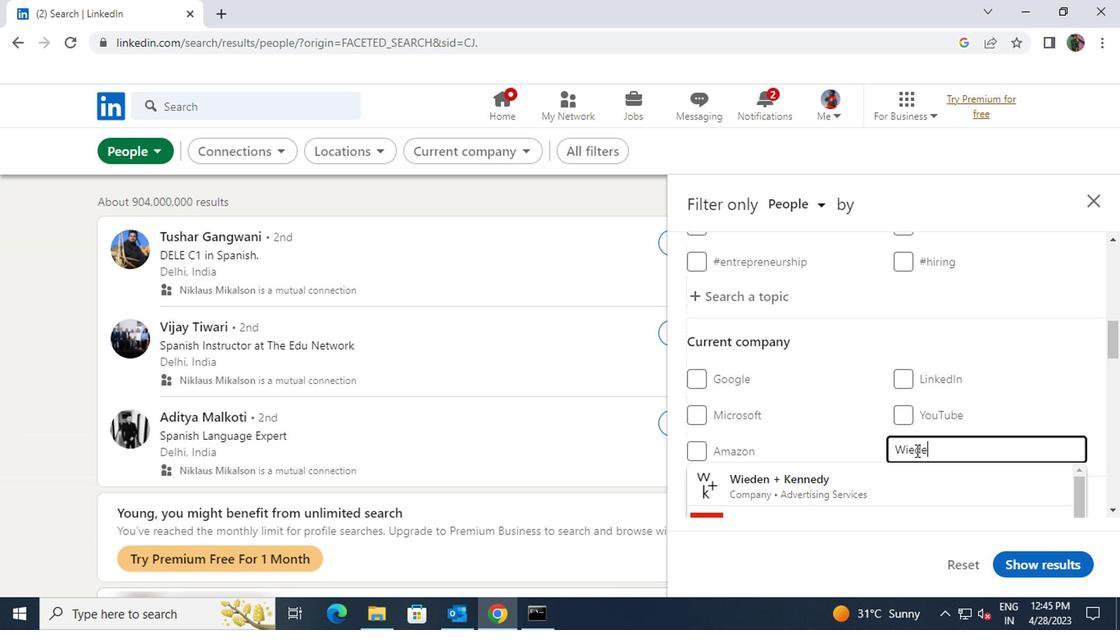
Action: Mouse moved to (899, 483)
Screenshot: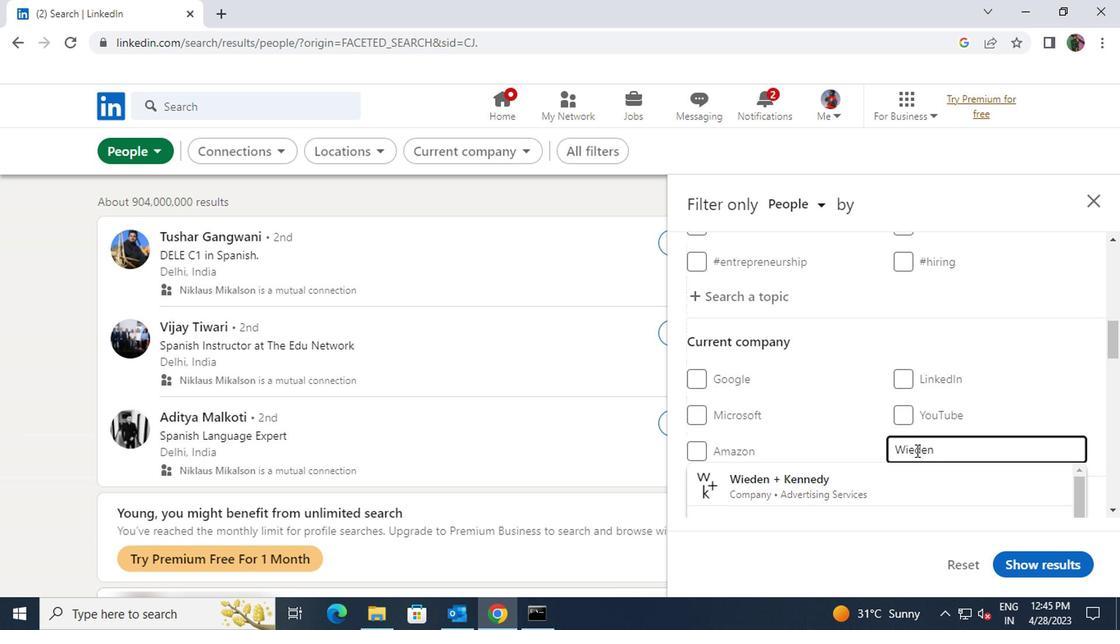 
Action: Mouse pressed left at (899, 483)
Screenshot: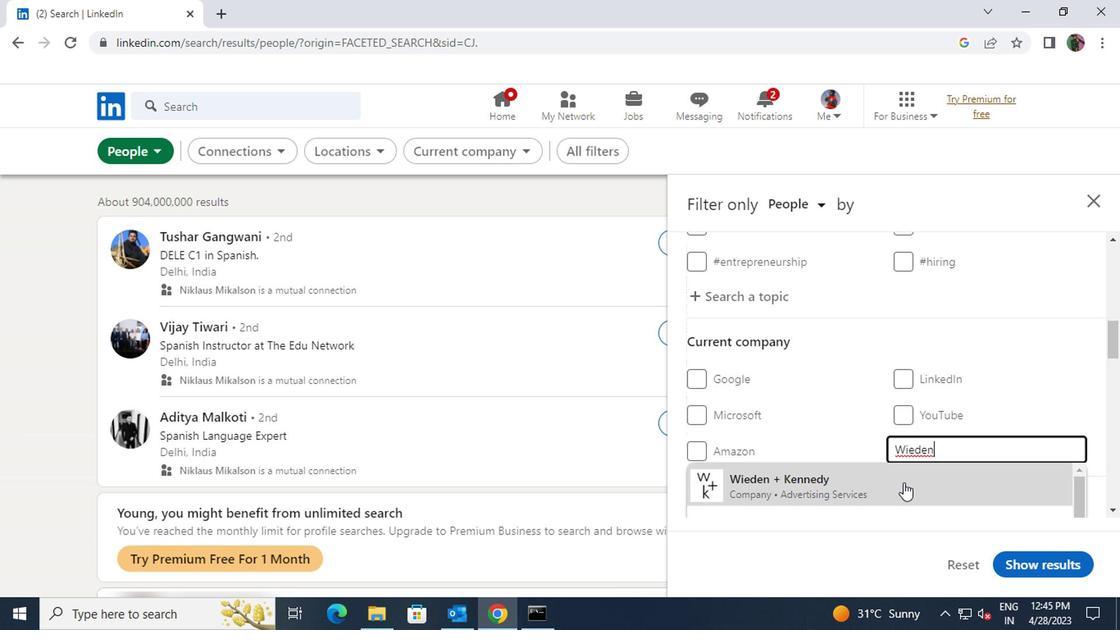 
Action: Mouse scrolled (899, 482) with delta (0, 0)
Screenshot: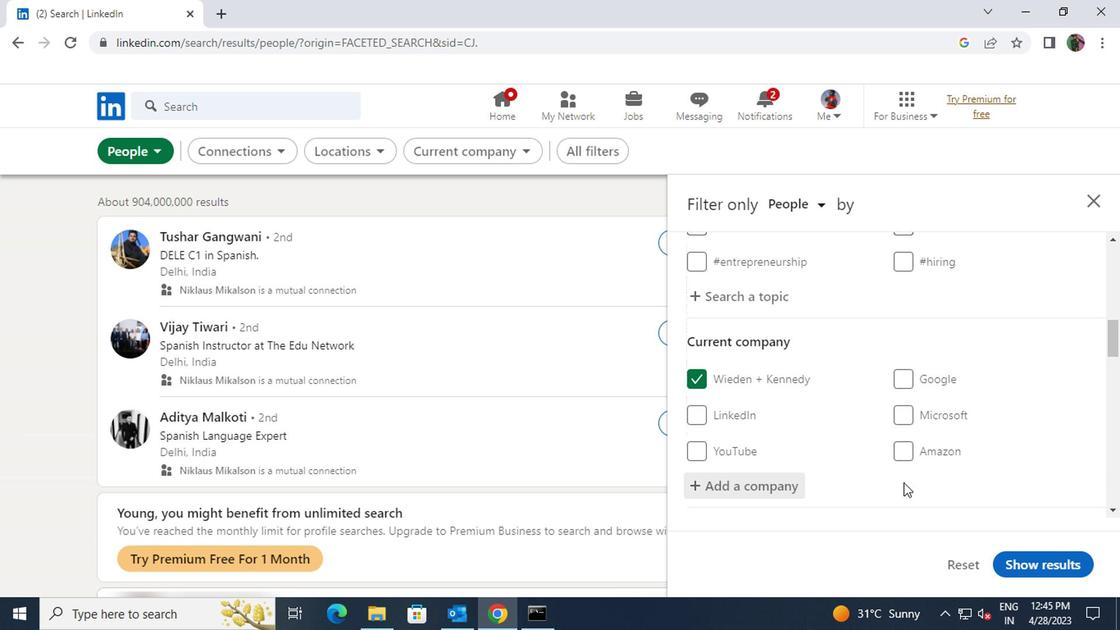 
Action: Mouse scrolled (899, 482) with delta (0, 0)
Screenshot: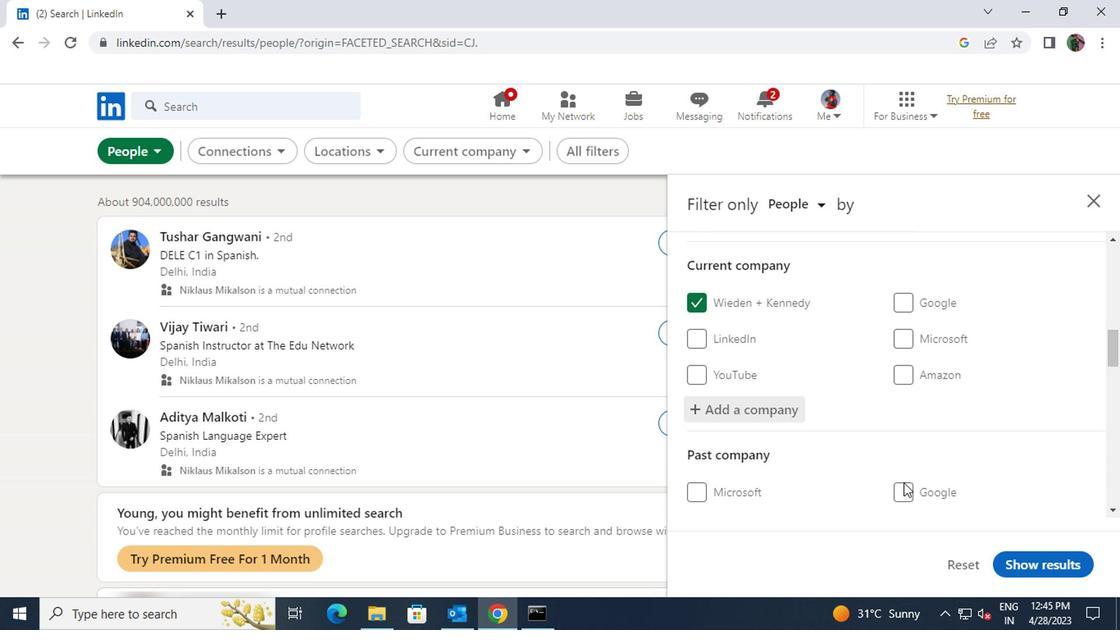 
Action: Mouse scrolled (899, 482) with delta (0, 0)
Screenshot: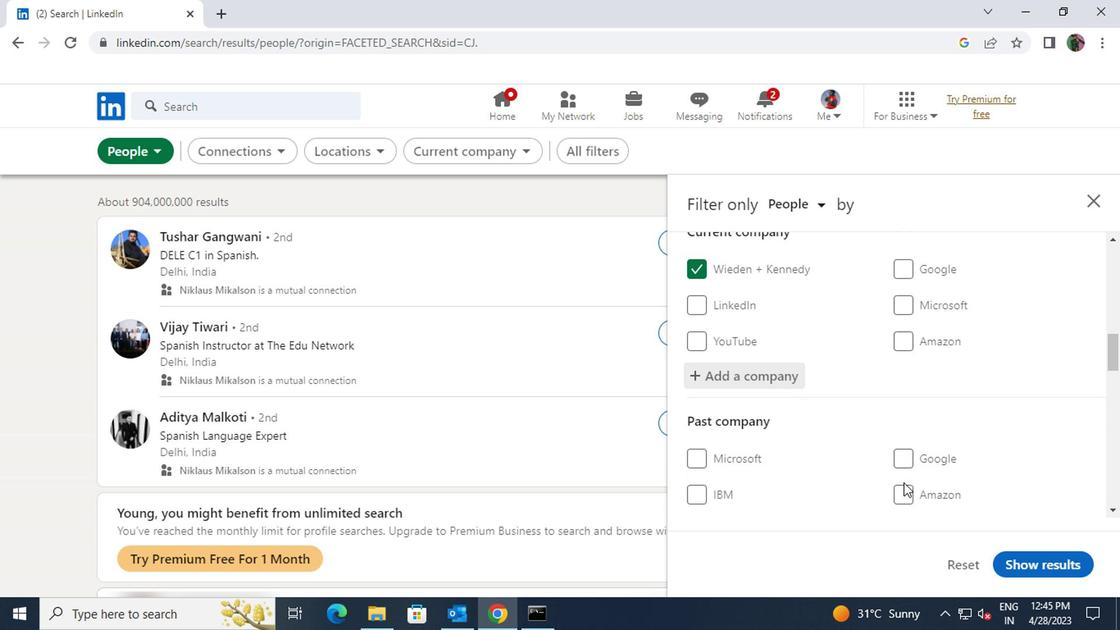 
Action: Mouse scrolled (899, 482) with delta (0, 0)
Screenshot: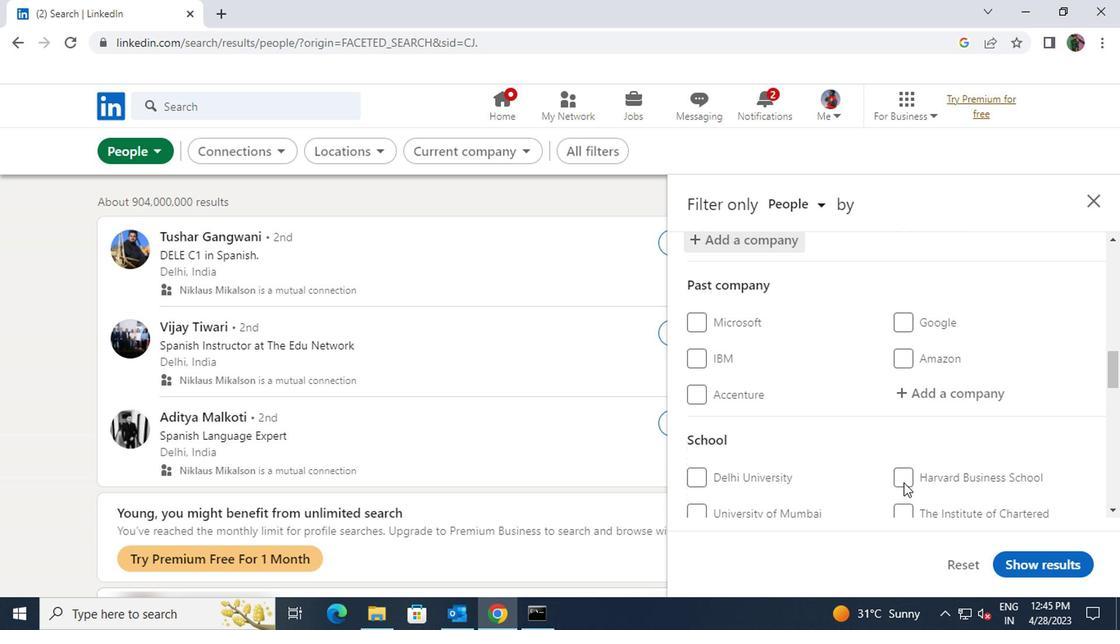 
Action: Mouse pressed left at (899, 483)
Screenshot: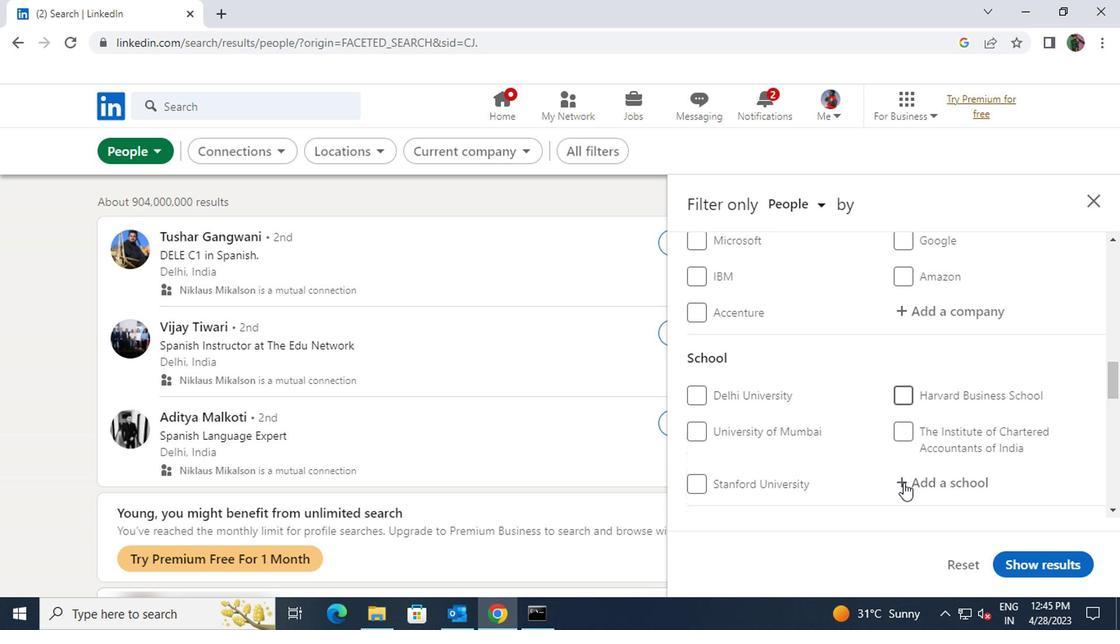 
Action: Key pressed <Key.shift><Key.shift><Key.shift><Key.shift><Key.shift><Key.shift><Key.shift><Key.shift><Key.shift>L<Key.space><Key.shift>N
Screenshot: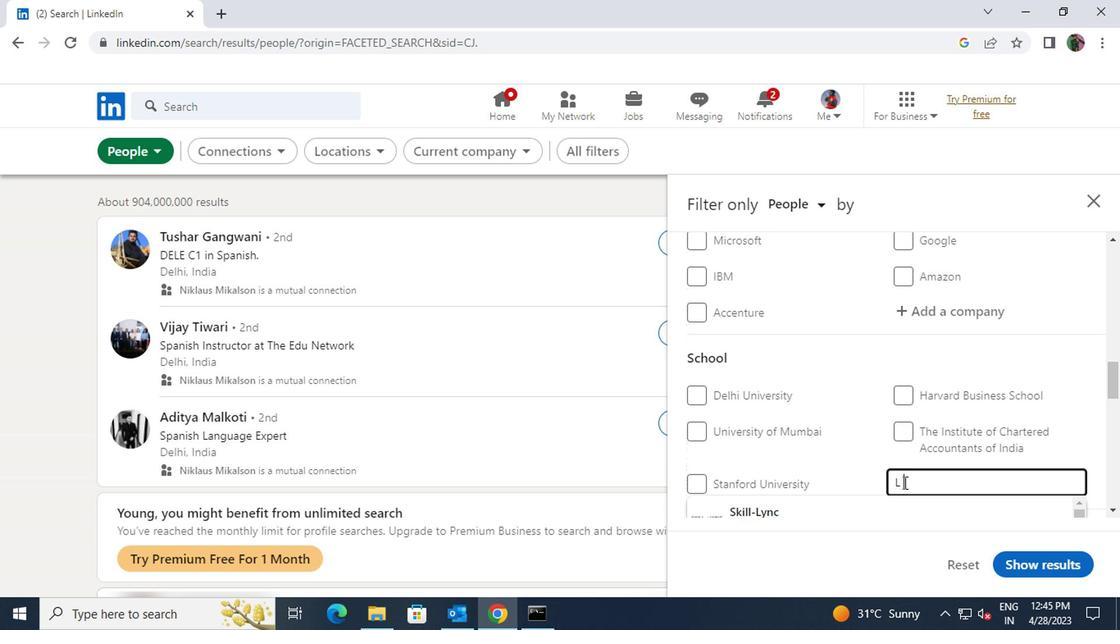 
Action: Mouse scrolled (899, 482) with delta (0, 0)
Screenshot: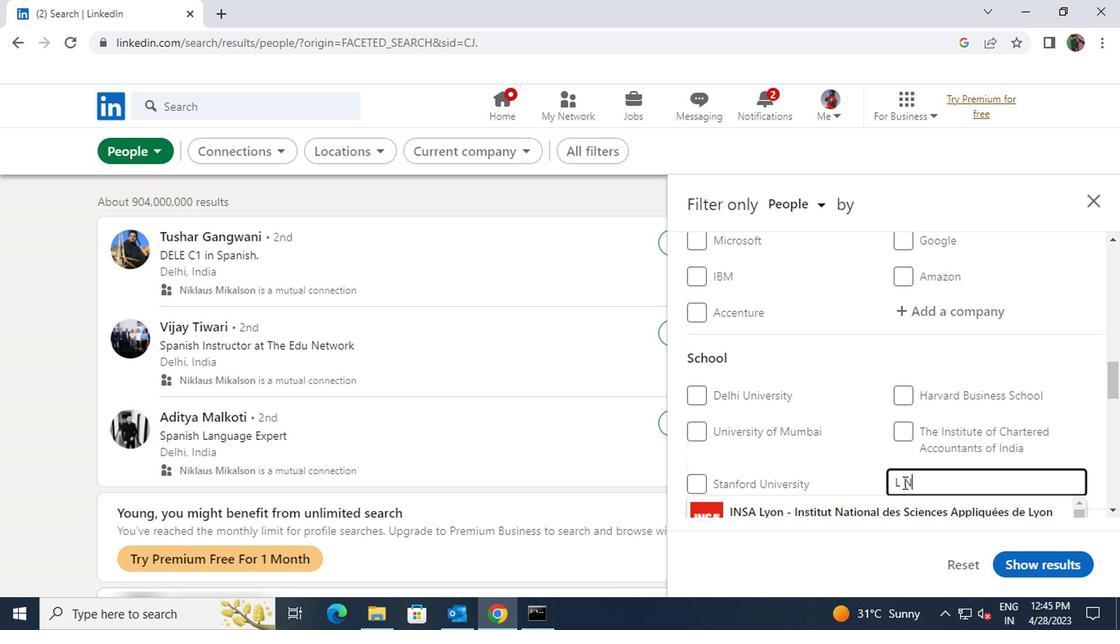 
Action: Mouse moved to (909, 448)
Screenshot: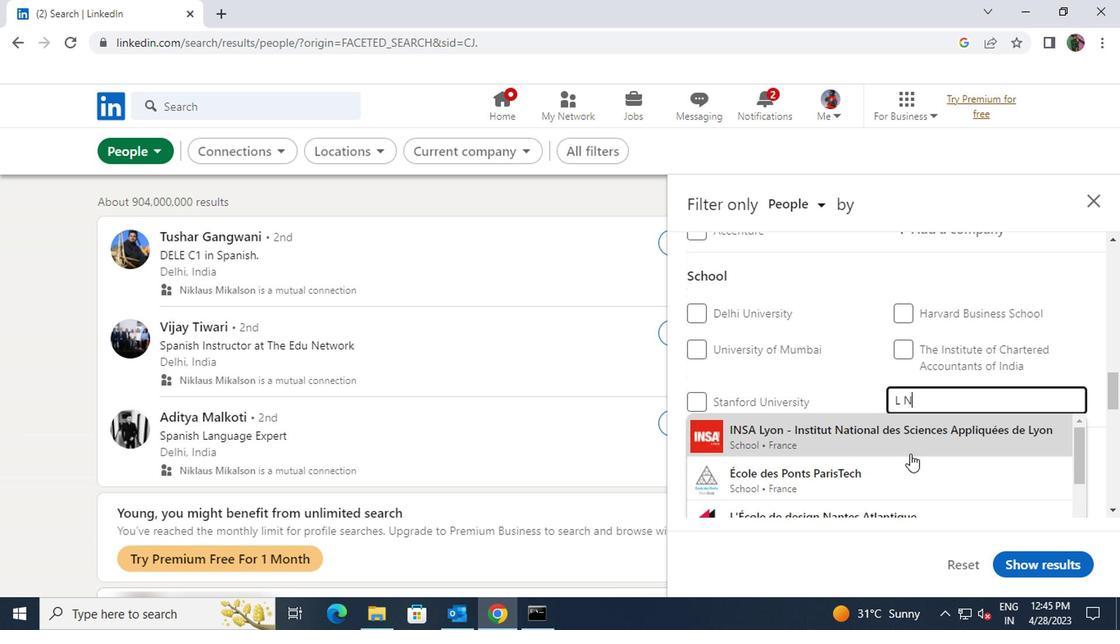 
Action: Mouse pressed left at (909, 448)
Screenshot: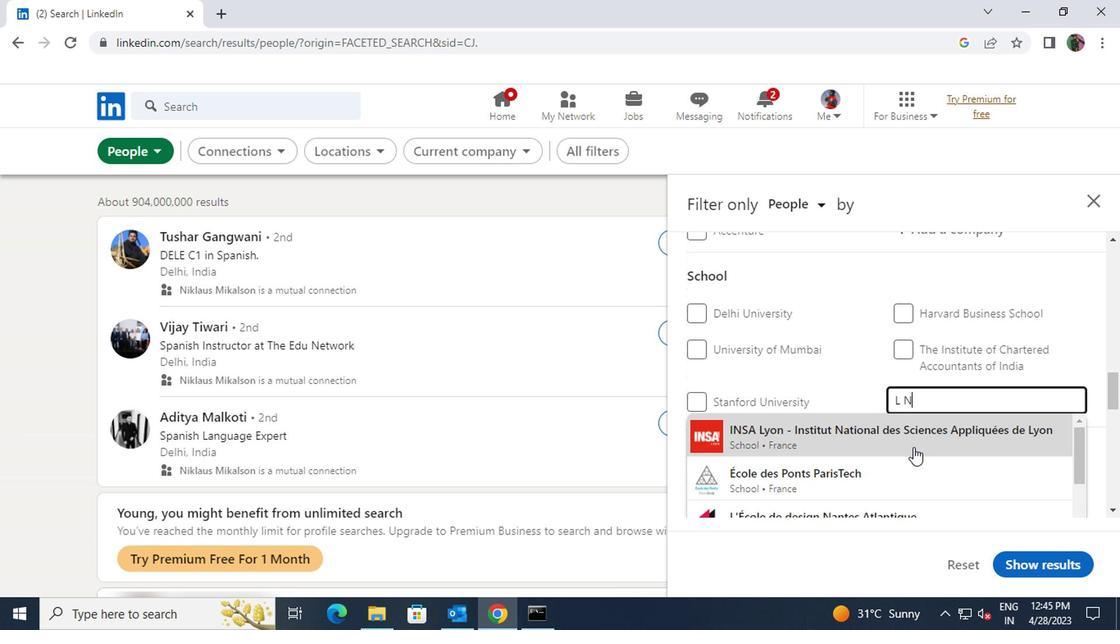 
Action: Mouse scrolled (909, 447) with delta (0, -1)
Screenshot: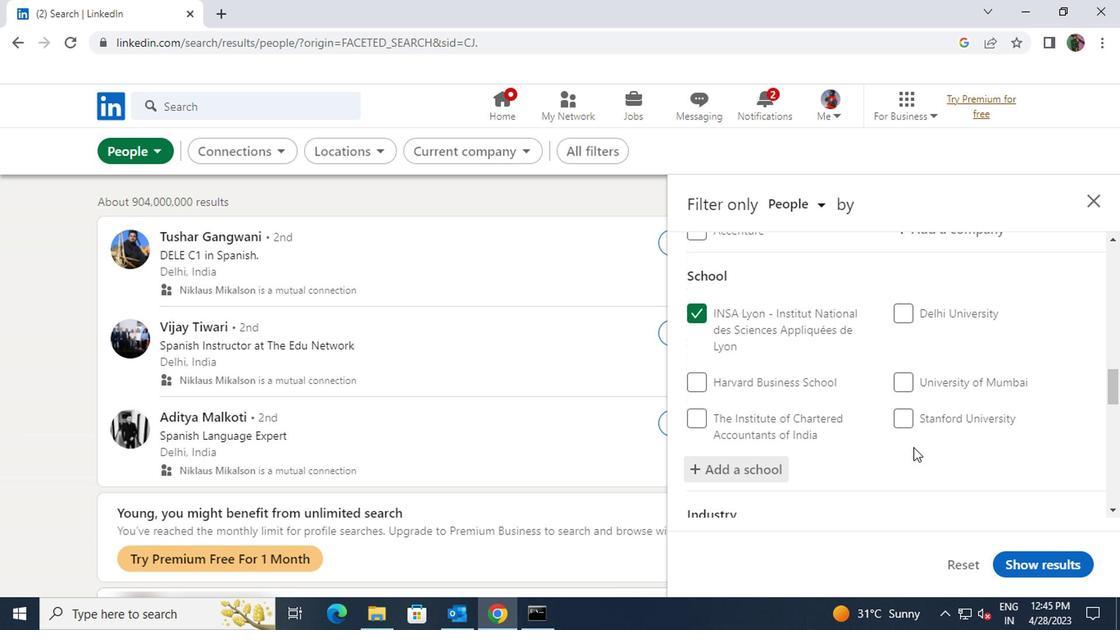 
Action: Mouse scrolled (909, 447) with delta (0, -1)
Screenshot: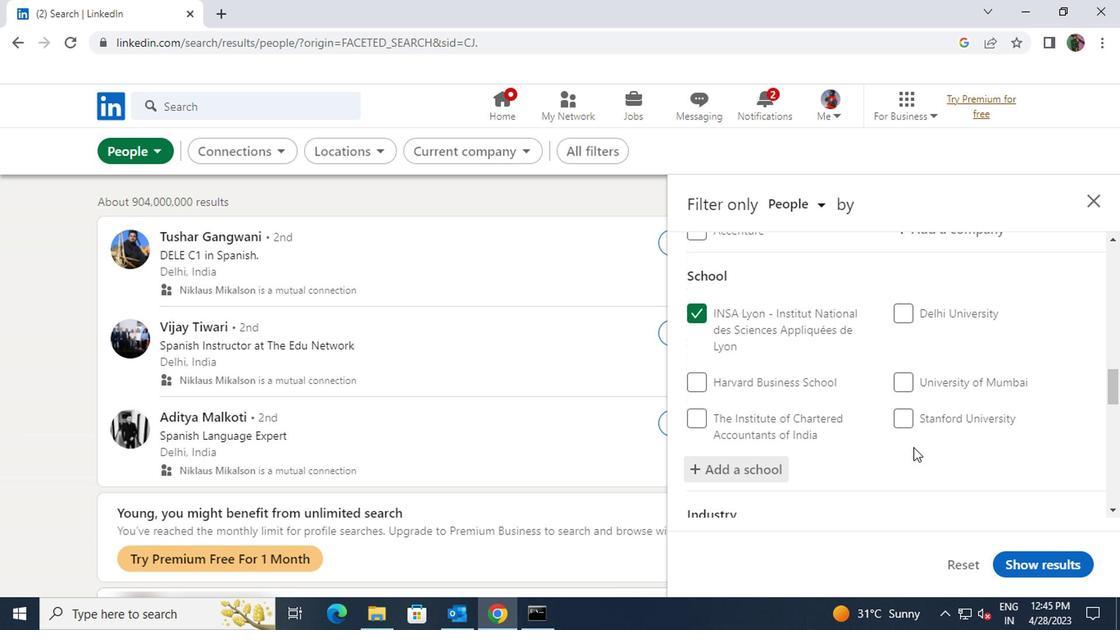 
Action: Mouse scrolled (909, 447) with delta (0, -1)
Screenshot: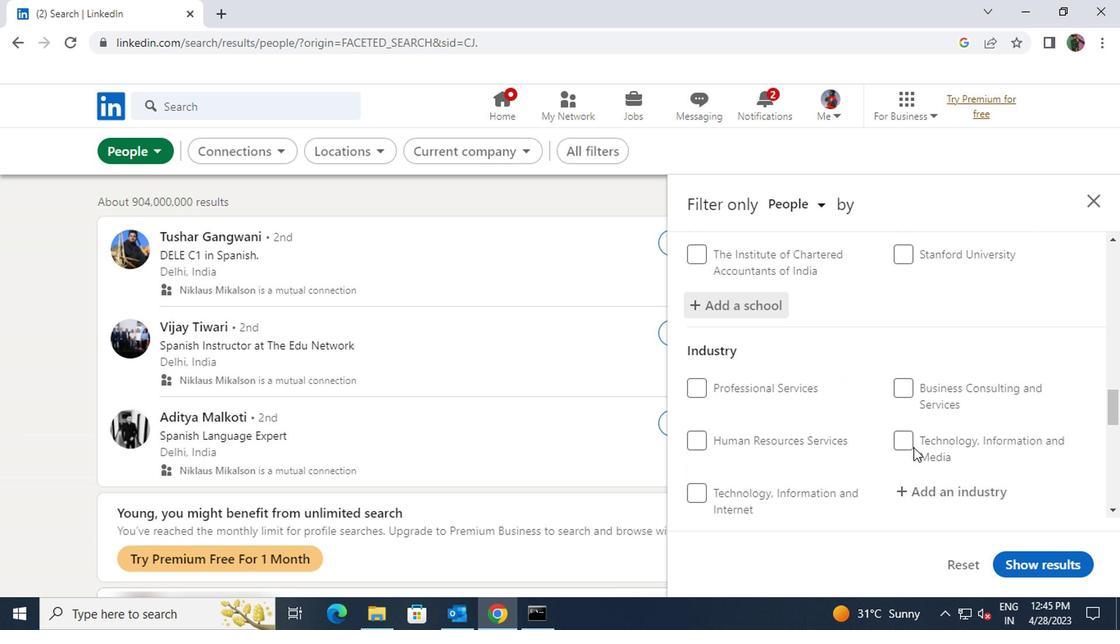 
Action: Mouse moved to (915, 416)
Screenshot: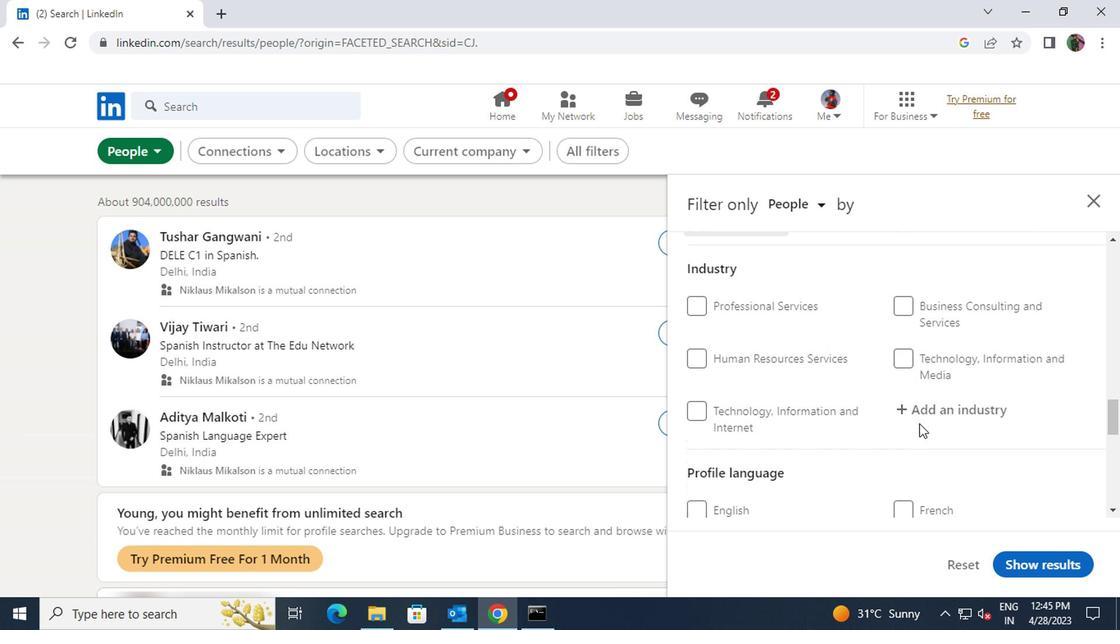 
Action: Mouse pressed left at (915, 416)
Screenshot: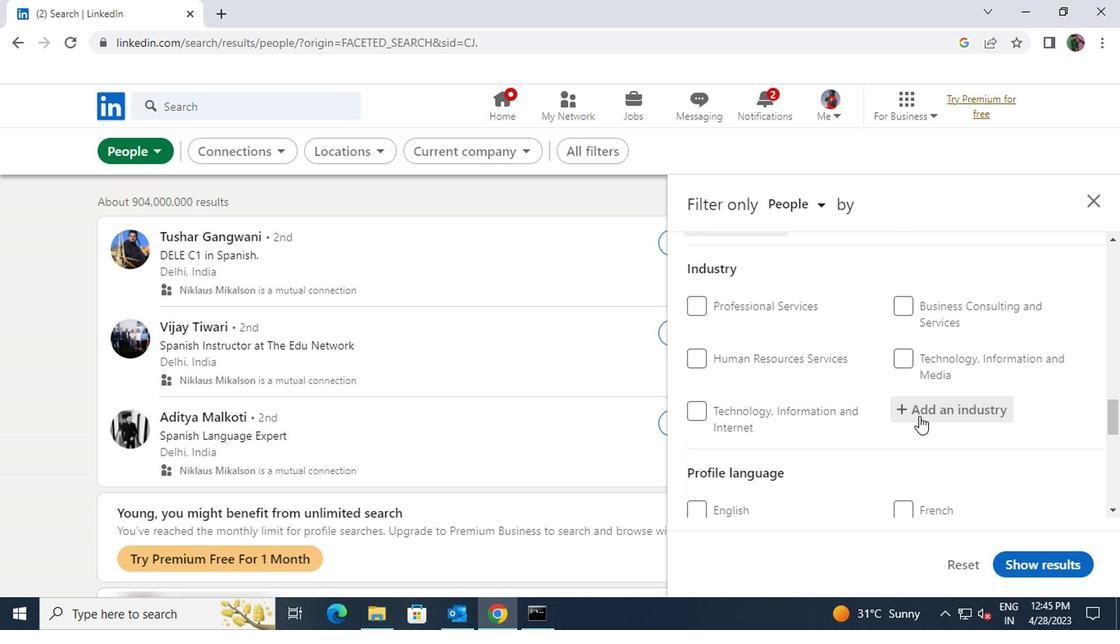 
Action: Key pressed <Key.shift>BOOK
Screenshot: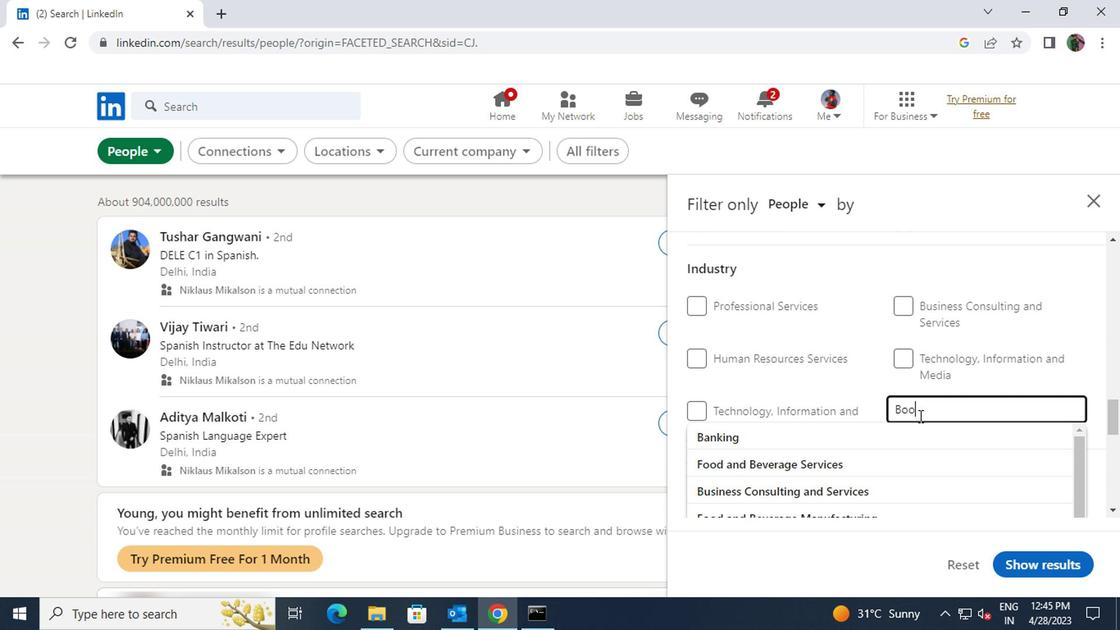 
Action: Mouse moved to (888, 456)
Screenshot: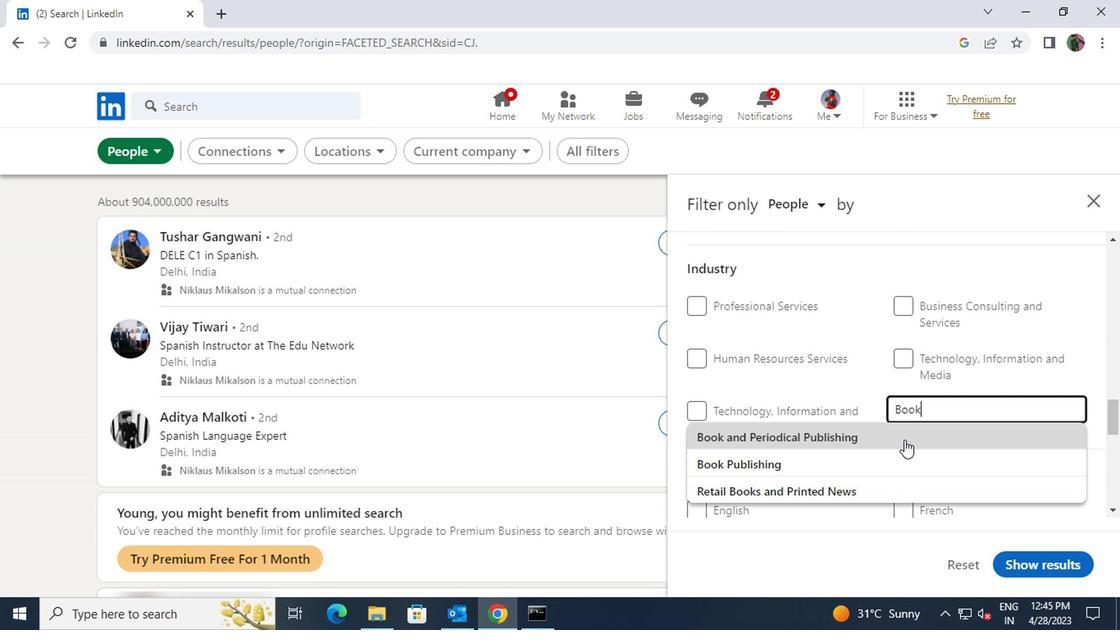 
Action: Mouse pressed left at (888, 456)
Screenshot: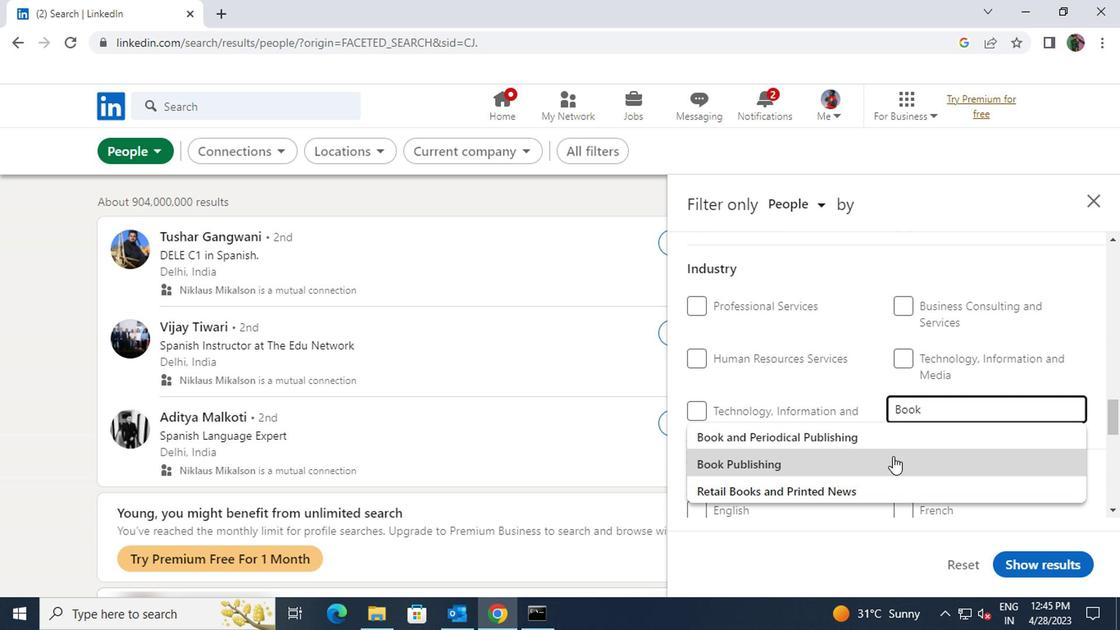 
Action: Mouse scrolled (888, 456) with delta (0, 0)
Screenshot: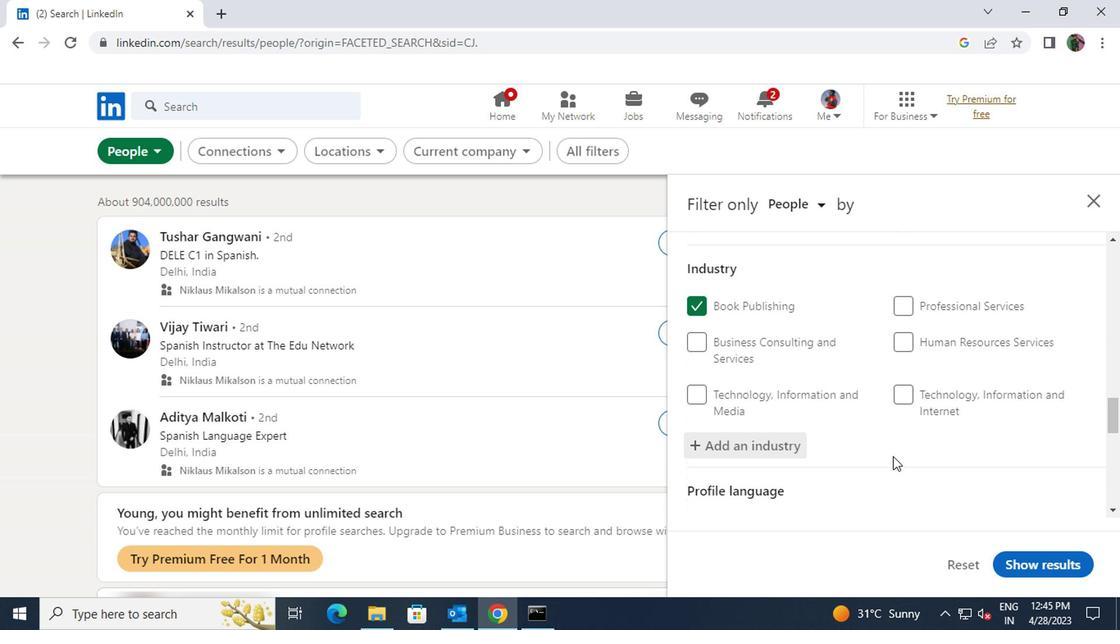 
Action: Mouse scrolled (888, 456) with delta (0, 0)
Screenshot: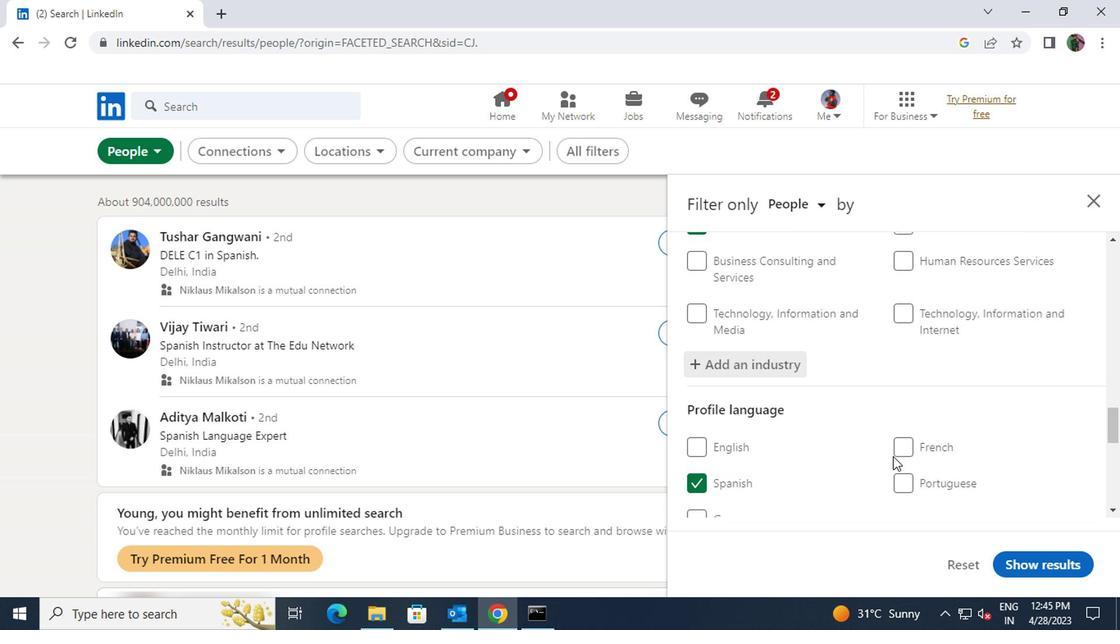 
Action: Mouse scrolled (888, 456) with delta (0, 0)
Screenshot: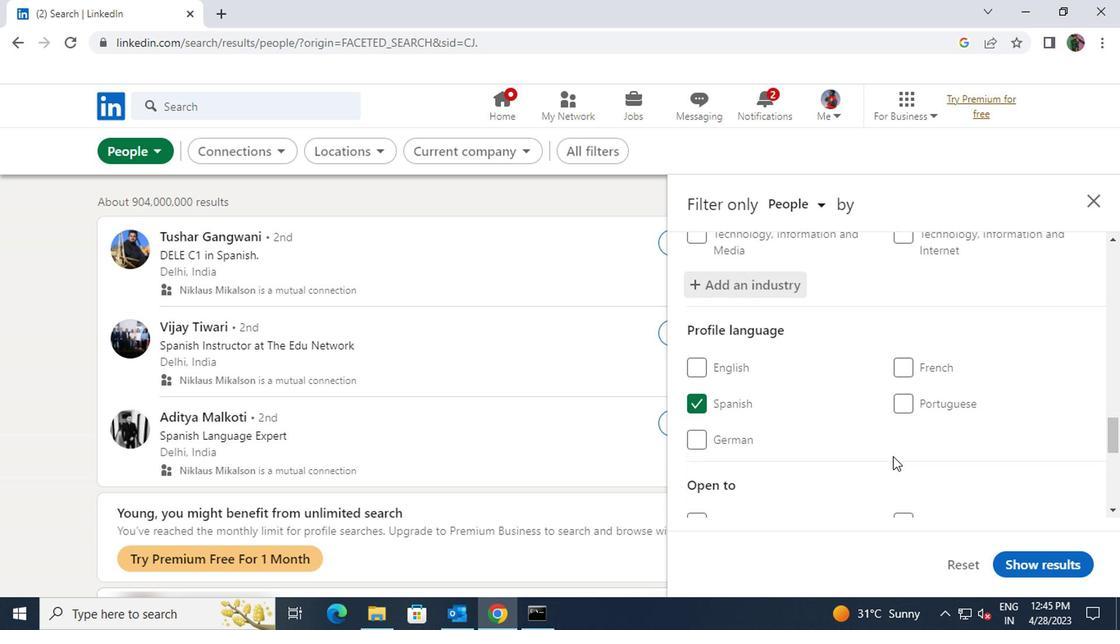 
Action: Mouse scrolled (888, 456) with delta (0, 0)
Screenshot: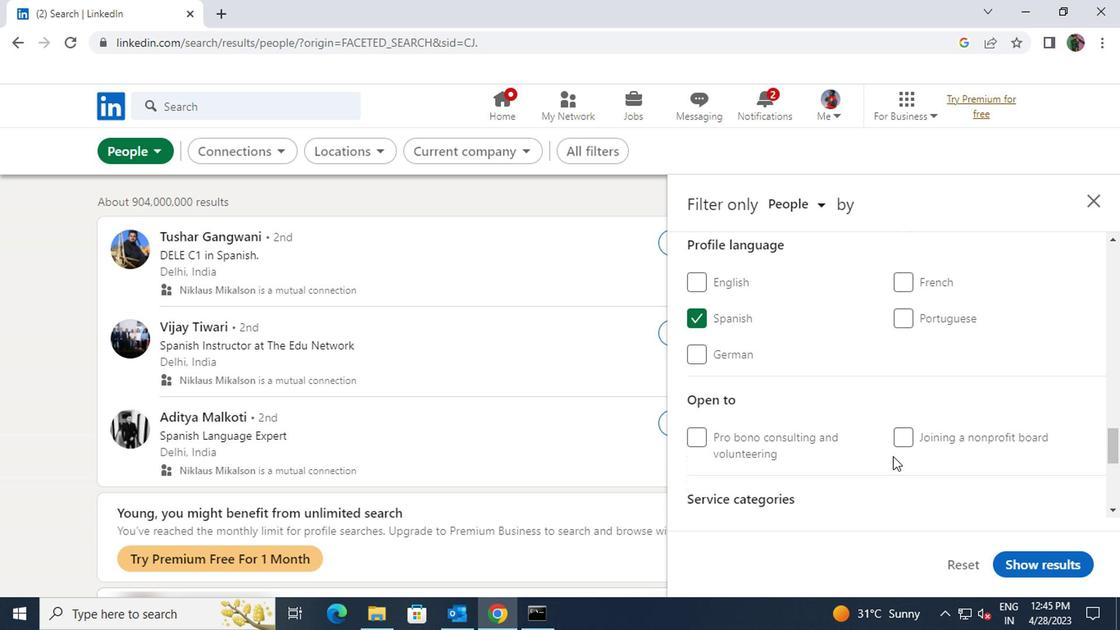 
Action: Mouse scrolled (888, 456) with delta (0, 0)
Screenshot: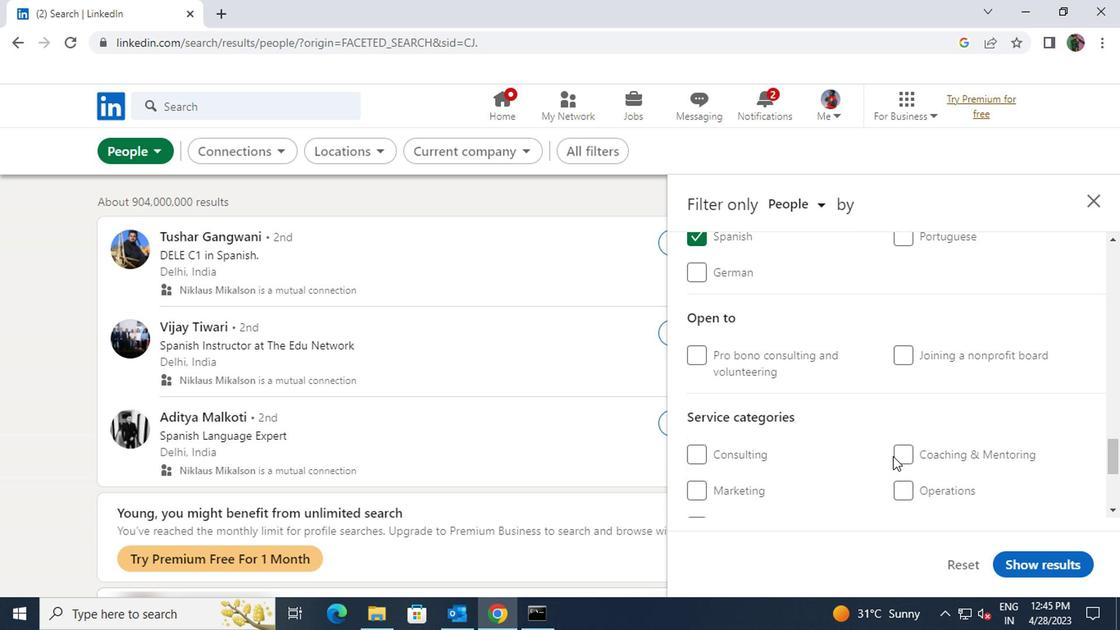 
Action: Mouse moved to (898, 448)
Screenshot: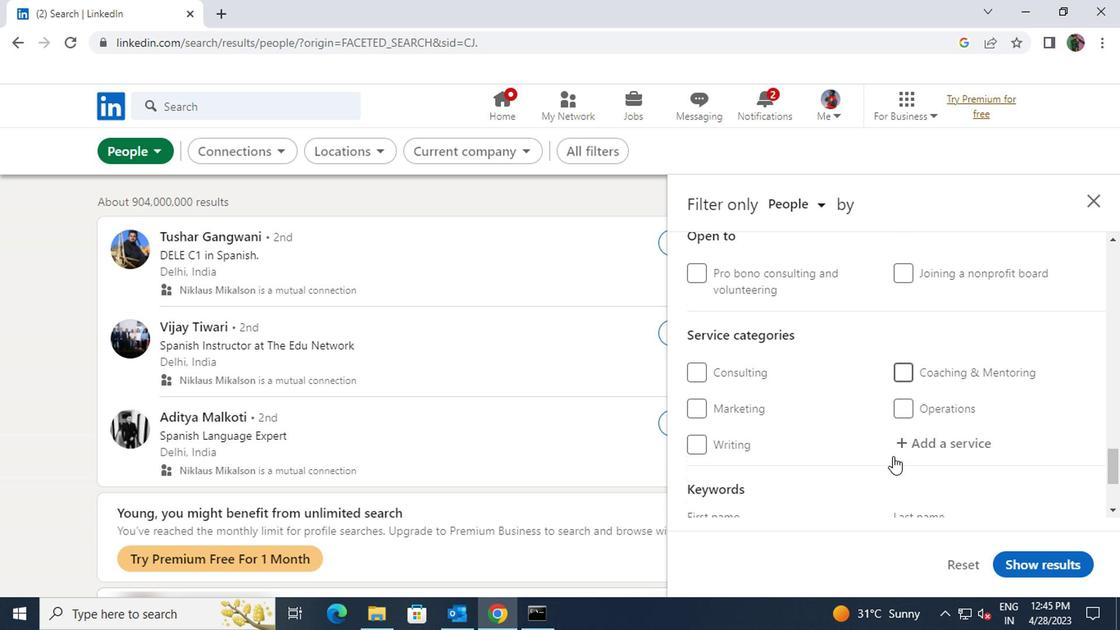 
Action: Mouse pressed left at (898, 448)
Screenshot: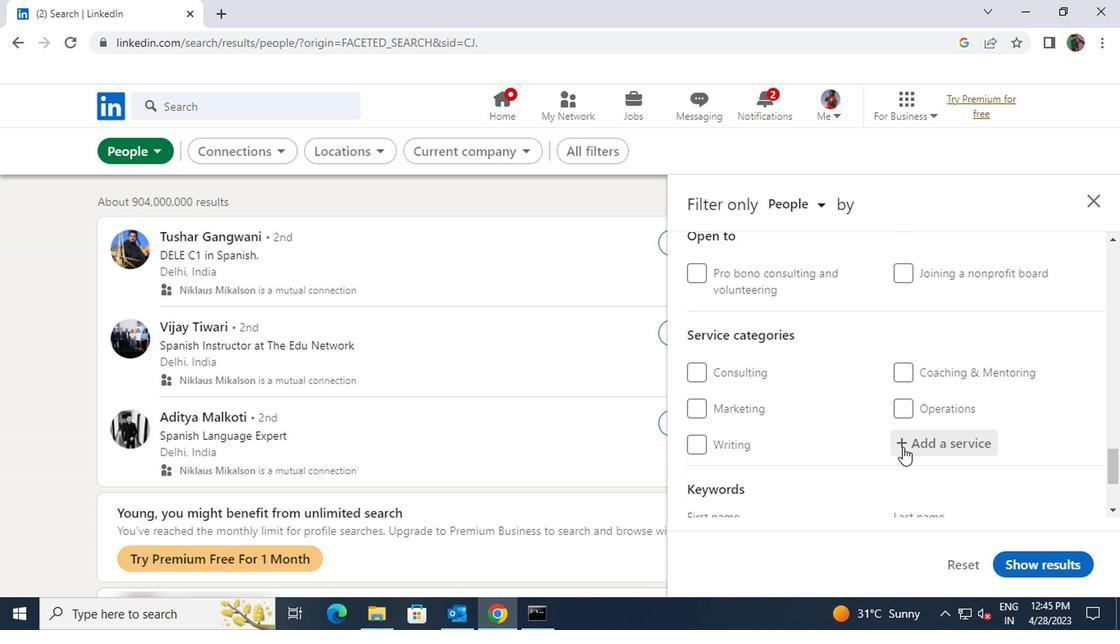 
Action: Key pressed <Key.shift><Key.shift>PROP
Screenshot: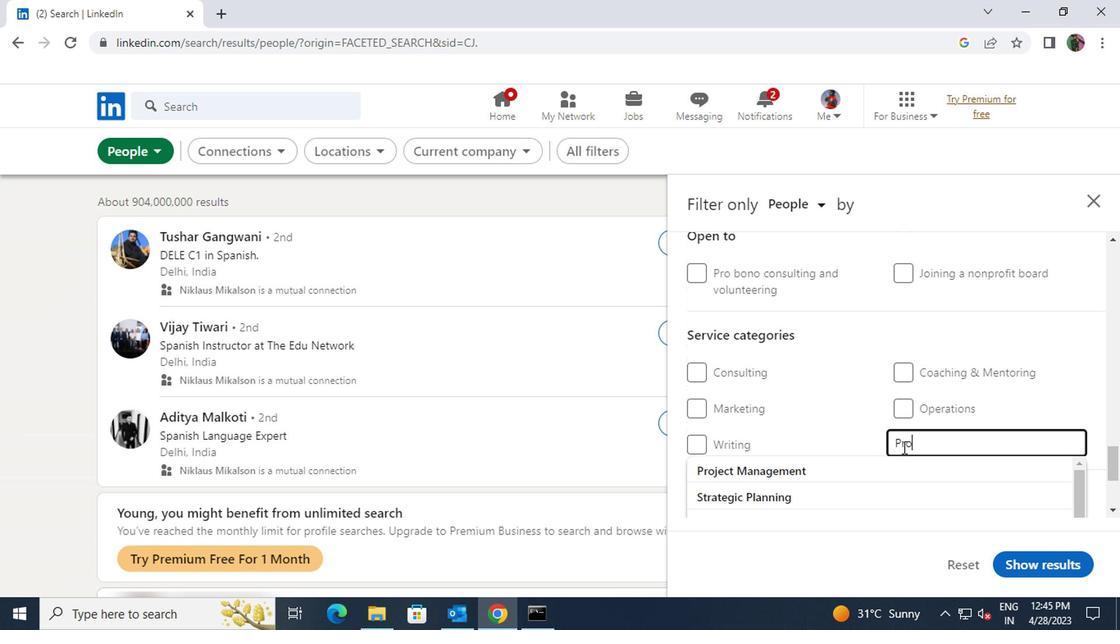 
Action: Mouse moved to (894, 462)
Screenshot: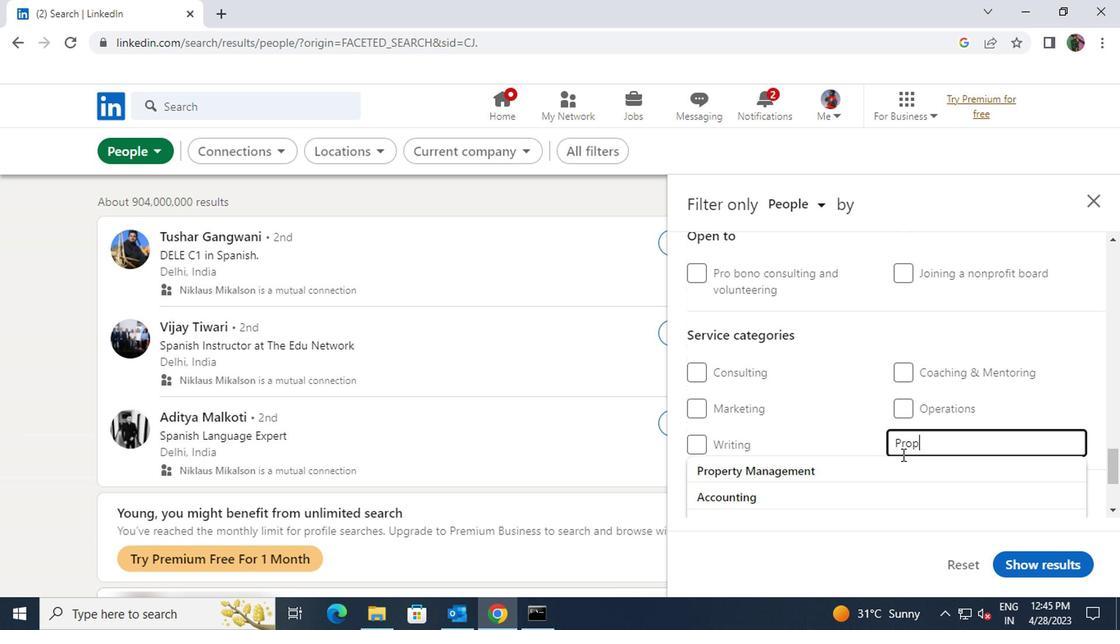 
Action: Mouse pressed left at (894, 462)
Screenshot: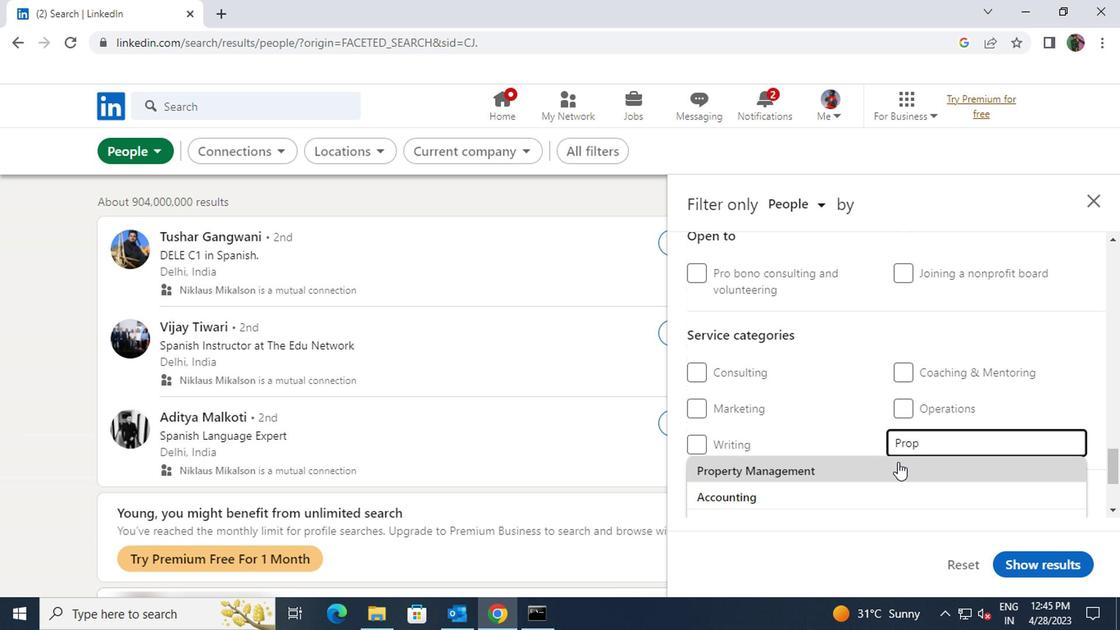 
Action: Mouse scrolled (894, 461) with delta (0, -1)
Screenshot: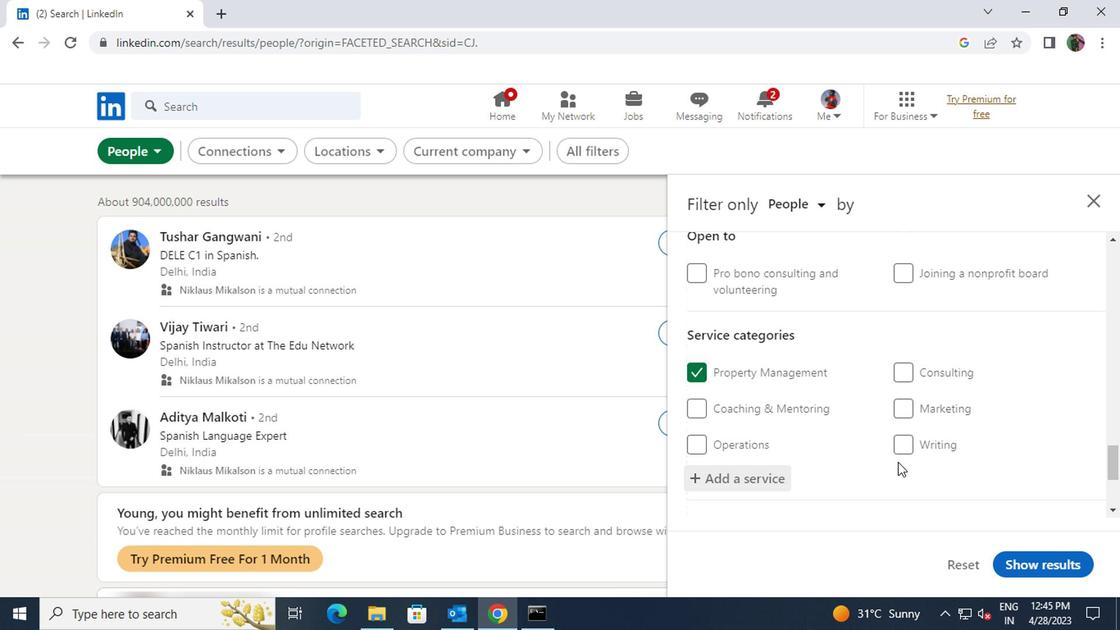 
Action: Mouse scrolled (894, 461) with delta (0, -1)
Screenshot: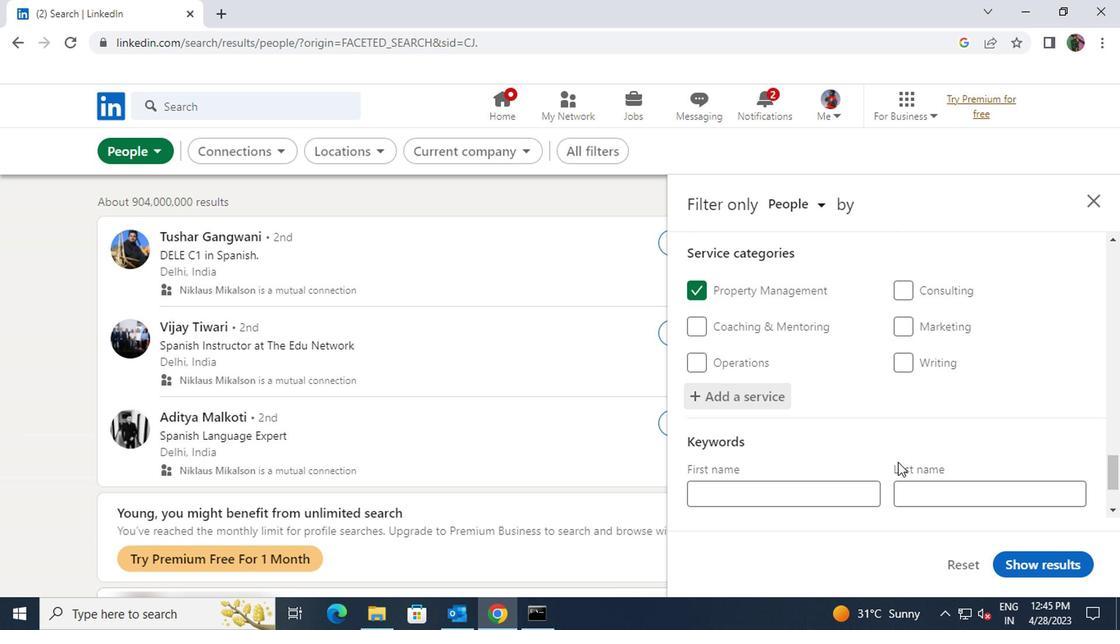
Action: Mouse moved to (861, 466)
Screenshot: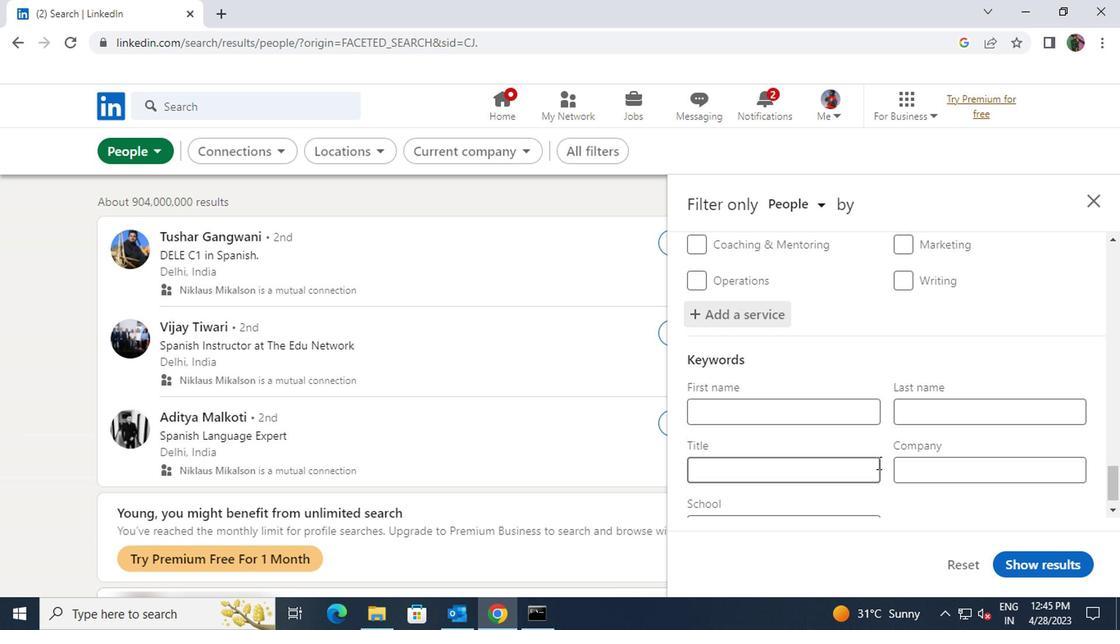 
Action: Mouse pressed left at (861, 466)
Screenshot: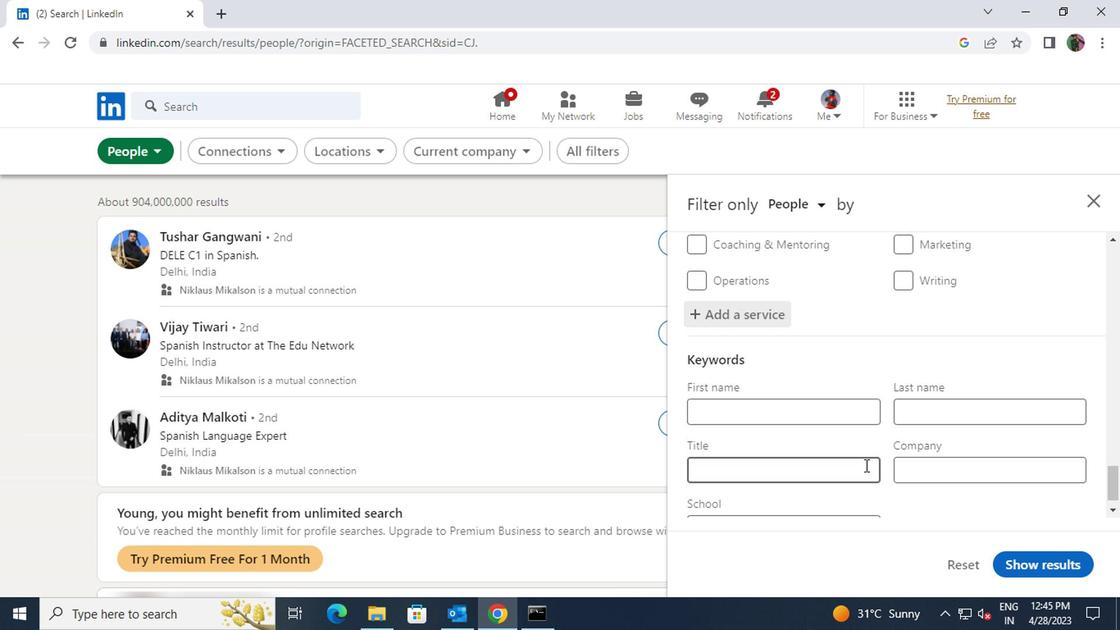 
Action: Key pressed <Key.shift><Key.shift>ONLINE<Key.space><Key.shift>TUTOR
Screenshot: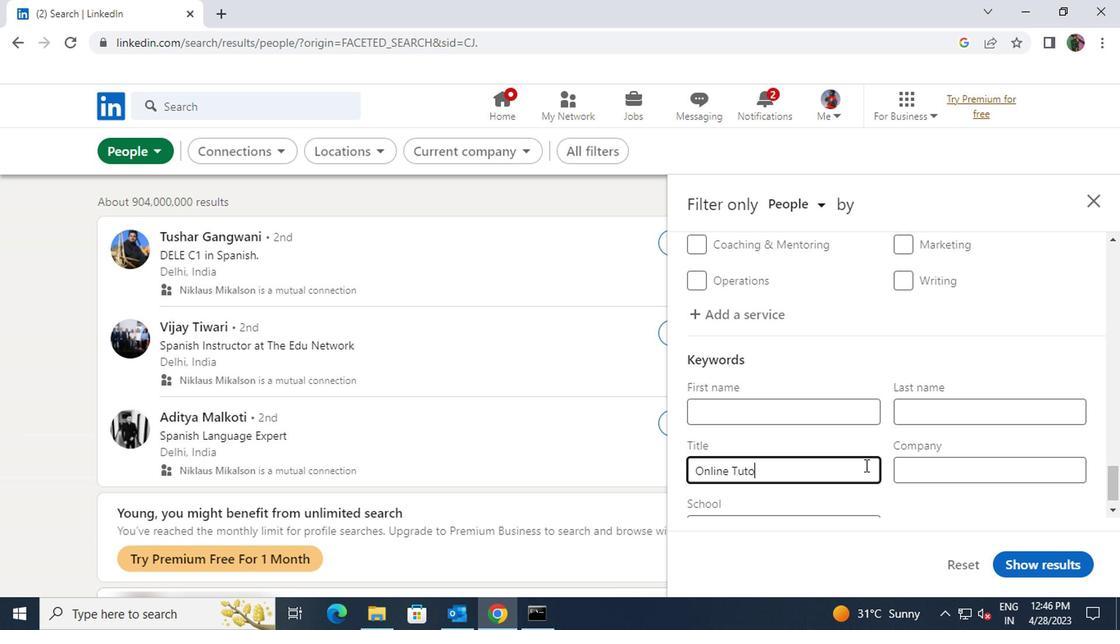 
Action: Mouse moved to (1042, 562)
Screenshot: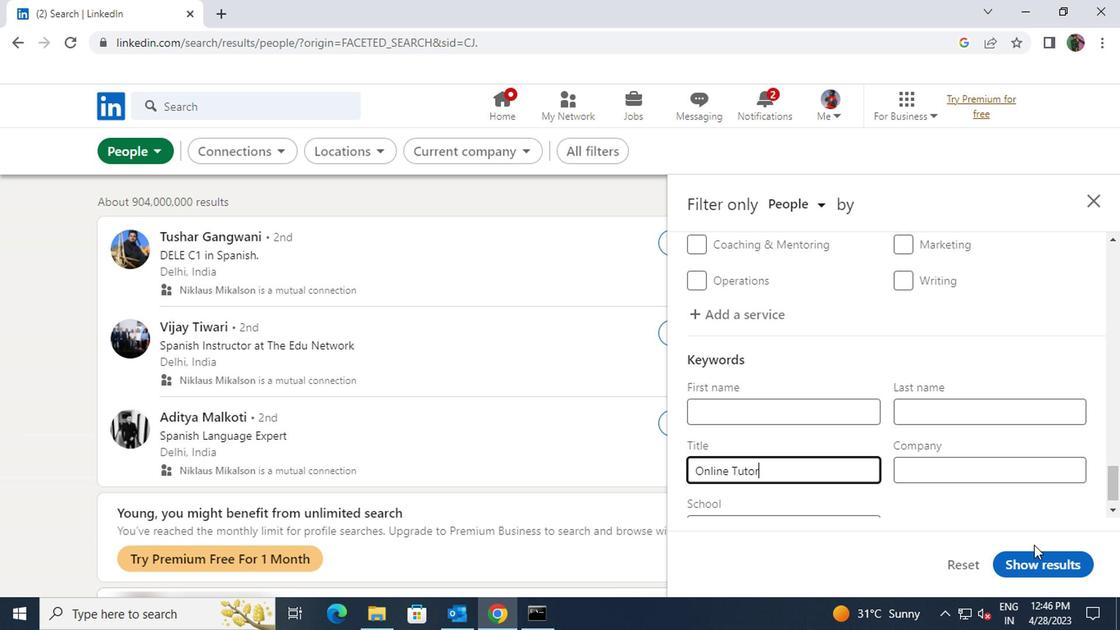 
Action: Mouse pressed left at (1042, 562)
Screenshot: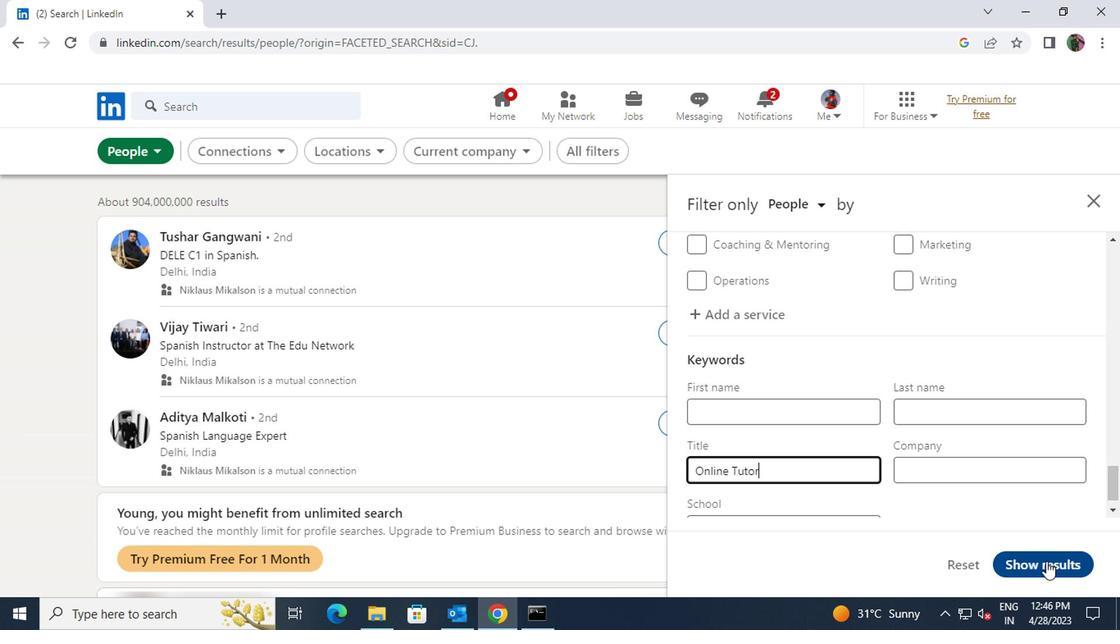 
